 Task: Look for space in Kuala Lipis, Malaysia from 6th June, 2023 to 8th June, 2023 for 2 adults in price range Rs.7000 to Rs.12000. Place can be private room with 1  bedroom having 2 beds and 1 bathroom. Property type can be house, flat, guest house. Amenities needed are: wifi. Booking option can be shelf check-in. Required host language is English.
Action: Mouse moved to (447, 91)
Screenshot: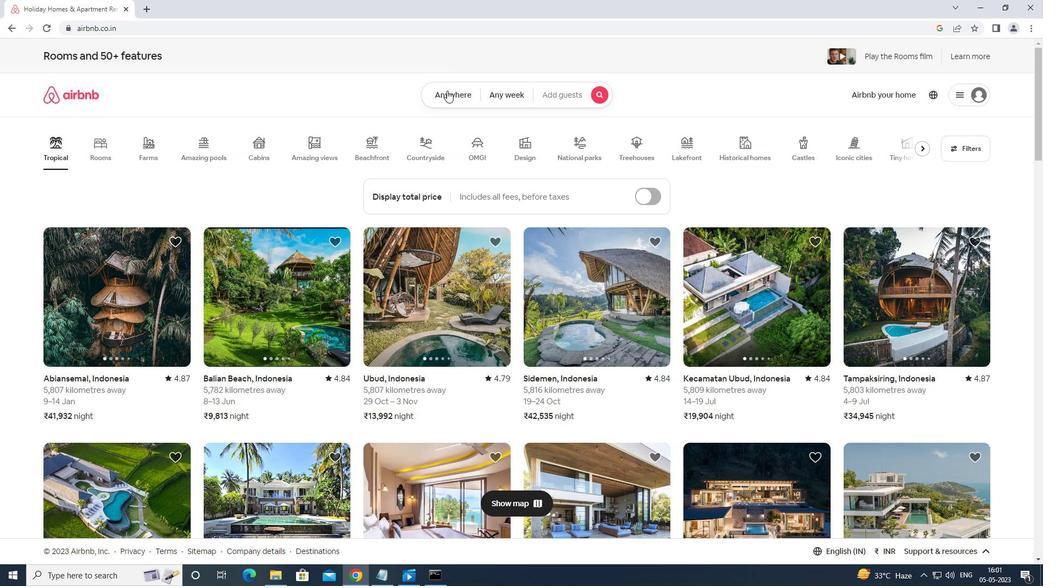 
Action: Mouse pressed left at (447, 91)
Screenshot: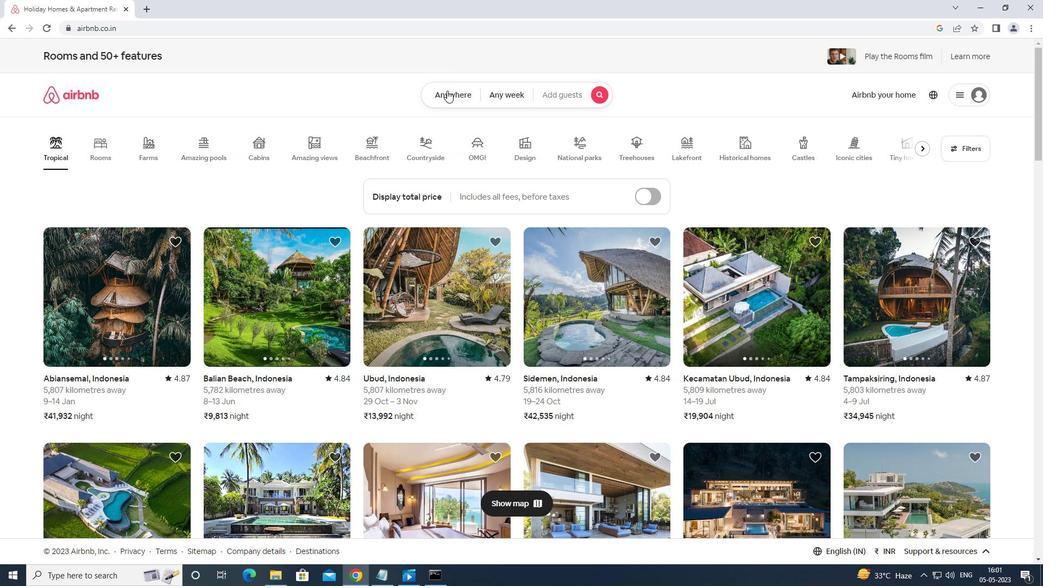 
Action: Mouse moved to (385, 126)
Screenshot: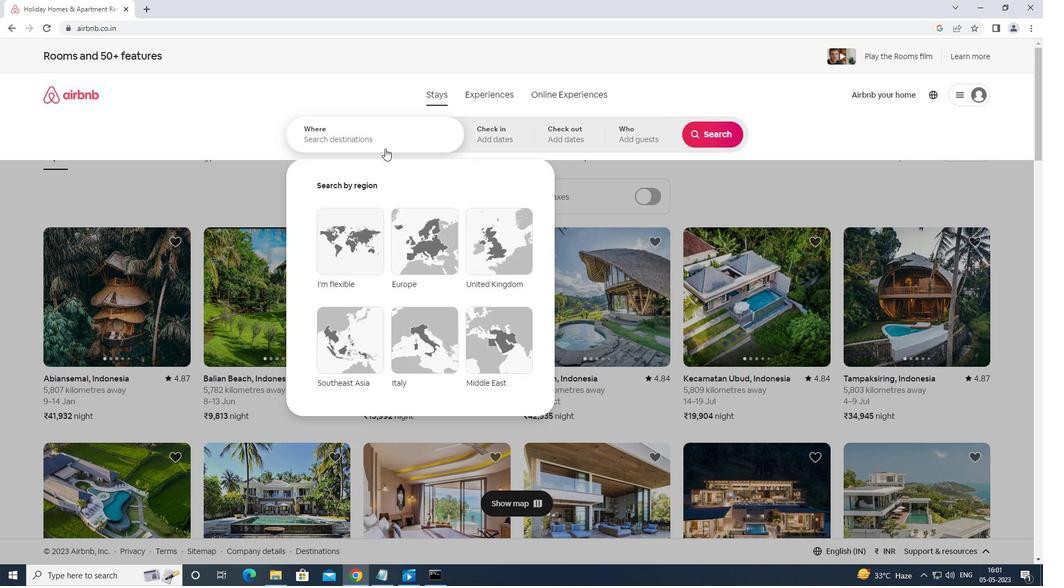 
Action: Mouse pressed left at (385, 126)
Screenshot: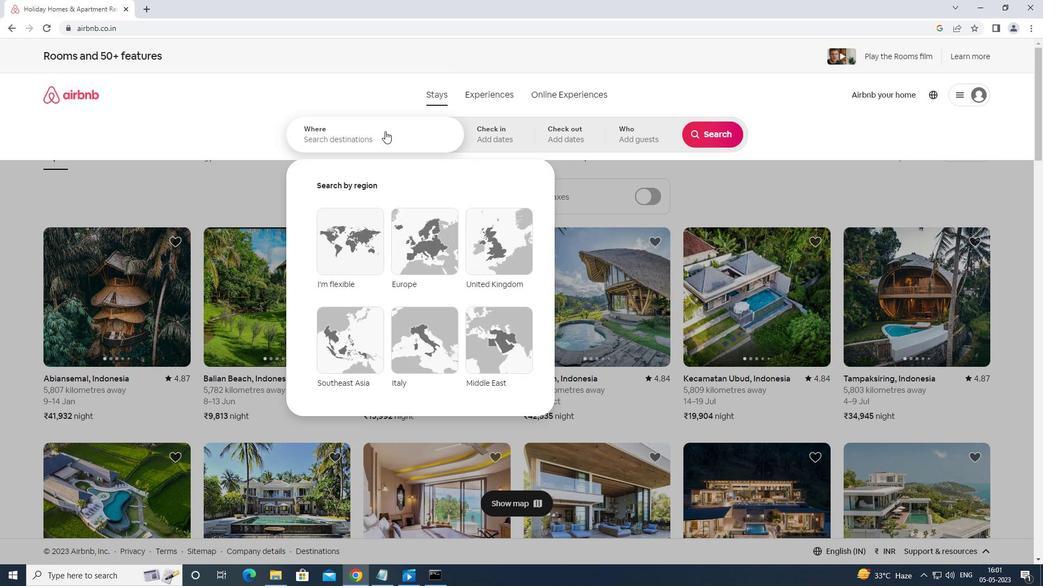 
Action: Mouse moved to (384, 127)
Screenshot: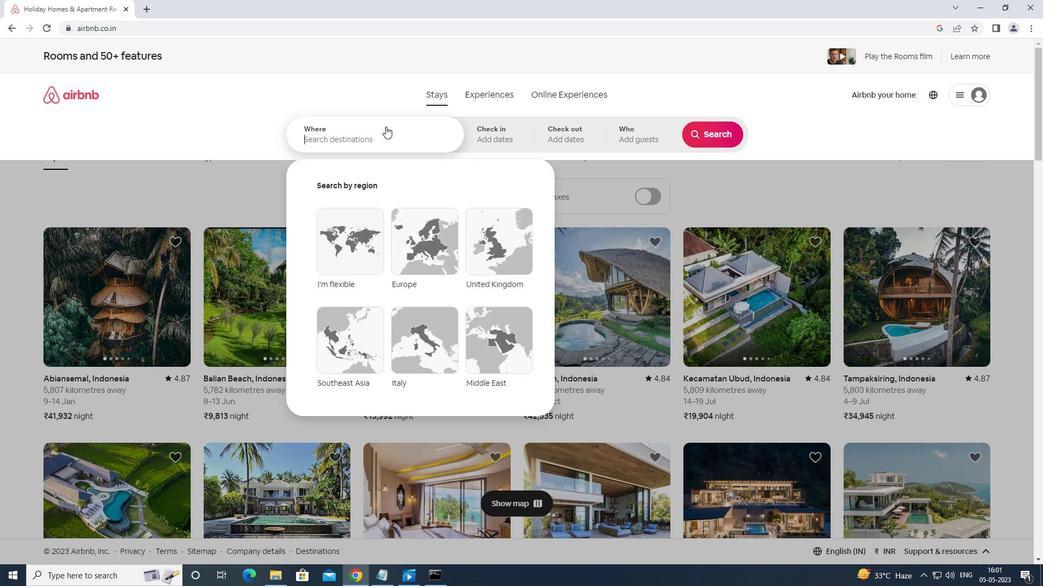 
Action: Key pressed <Key.shift>KUALA<Key.space>LIPIS<Key.space>MALAYSIA<Key.enter>
Screenshot: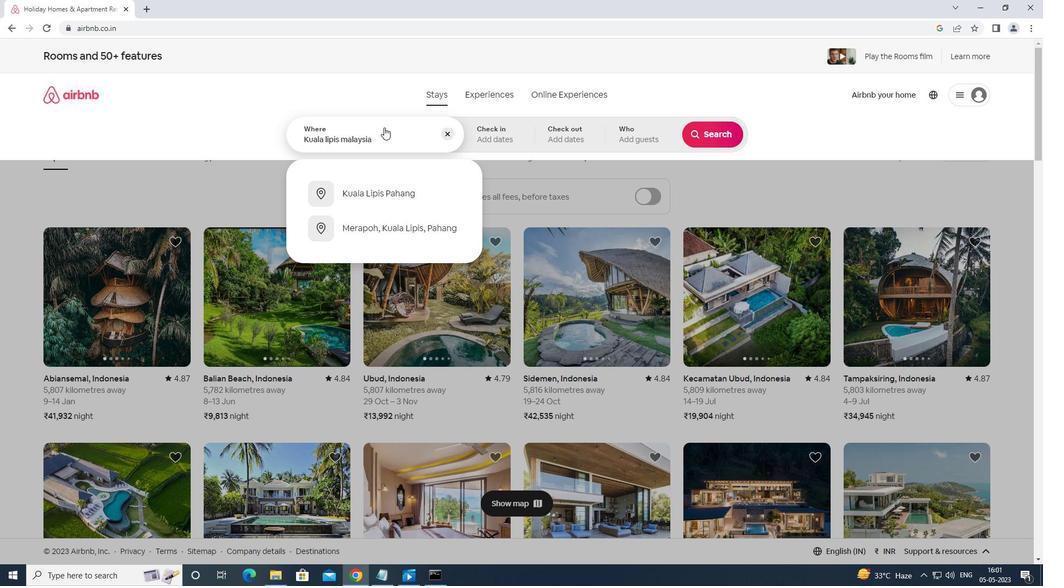 
Action: Mouse moved to (592, 293)
Screenshot: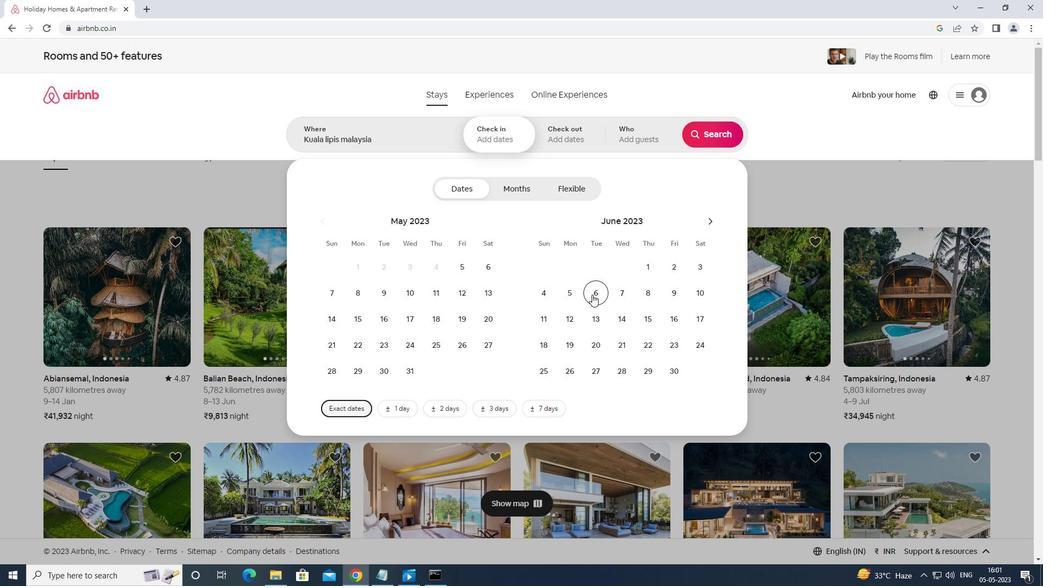 
Action: Mouse pressed left at (592, 293)
Screenshot: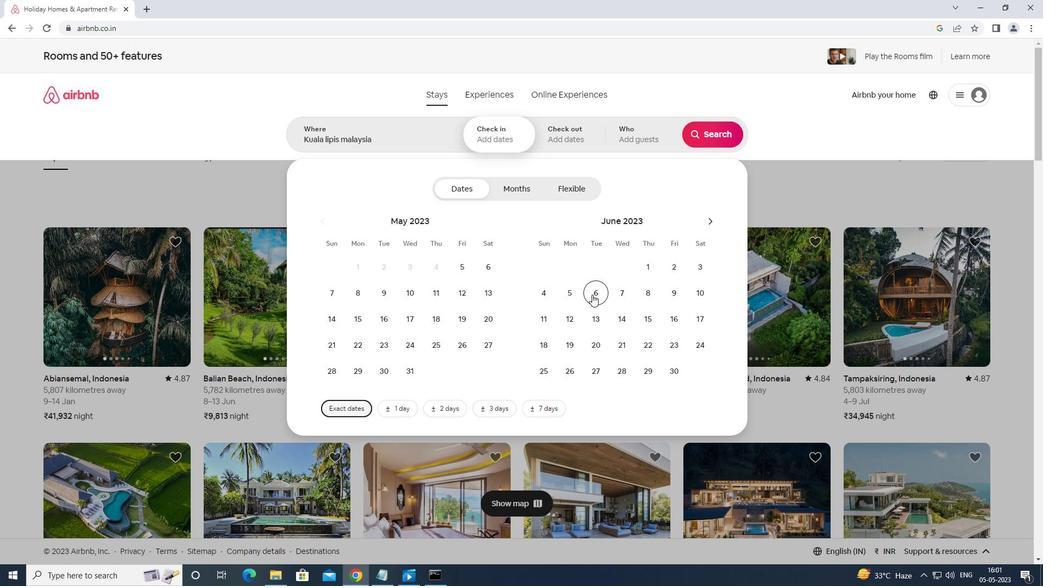 
Action: Mouse moved to (649, 290)
Screenshot: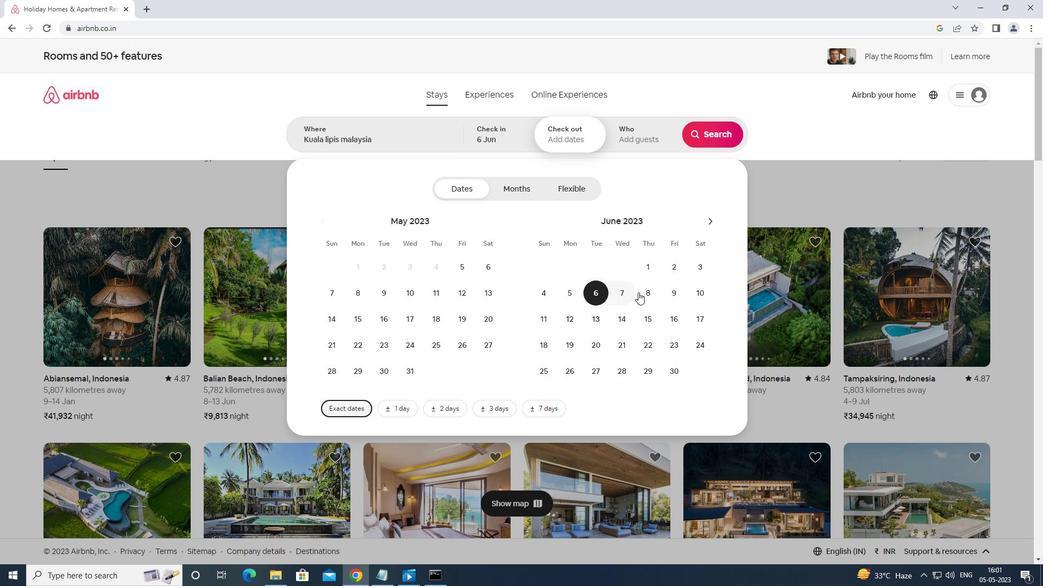 
Action: Mouse pressed left at (649, 290)
Screenshot: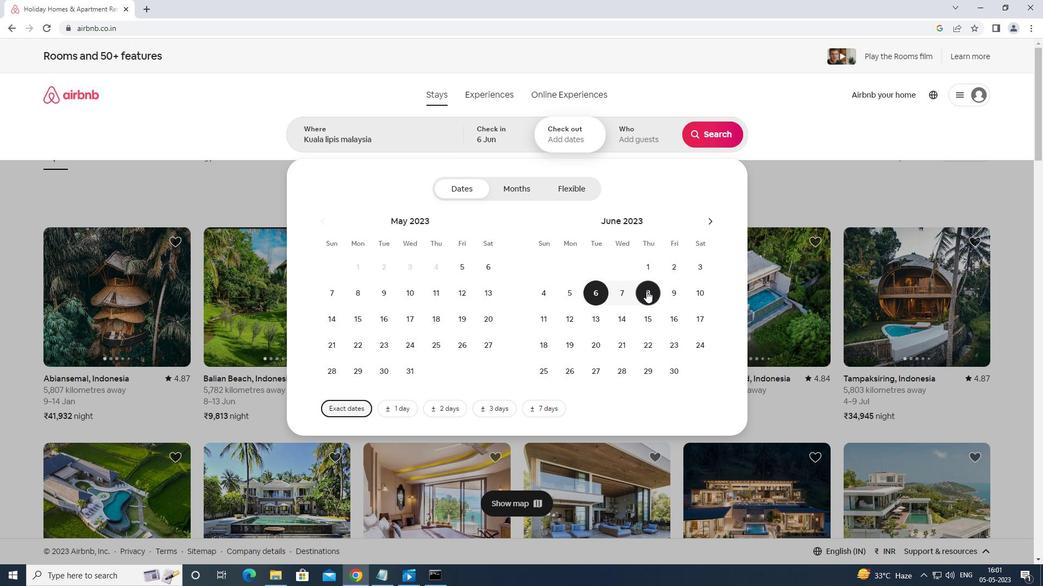 
Action: Mouse moved to (657, 133)
Screenshot: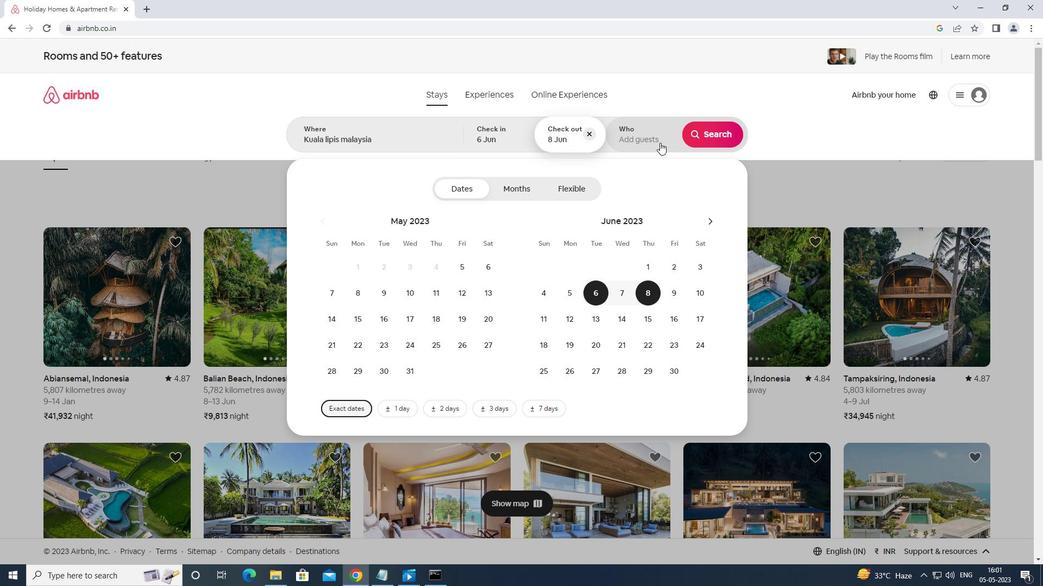 
Action: Mouse pressed left at (657, 133)
Screenshot: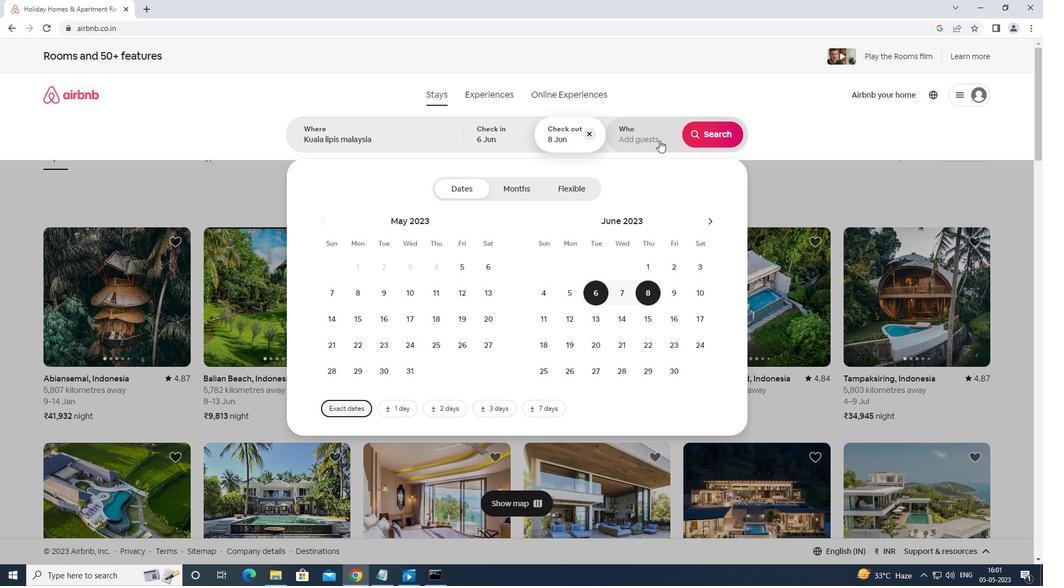 
Action: Mouse moved to (716, 188)
Screenshot: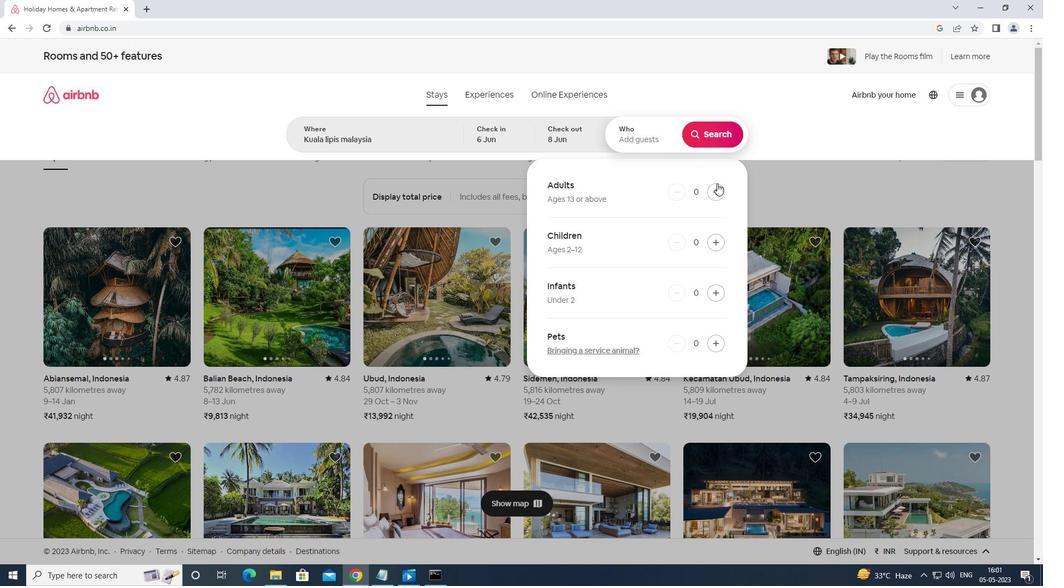 
Action: Mouse pressed left at (716, 188)
Screenshot: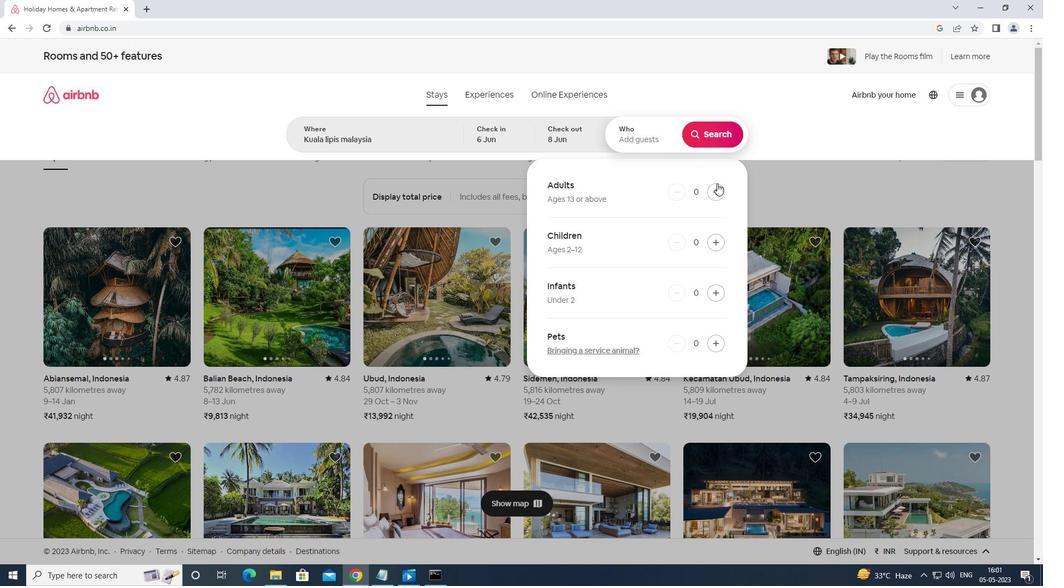 
Action: Mouse moved to (716, 190)
Screenshot: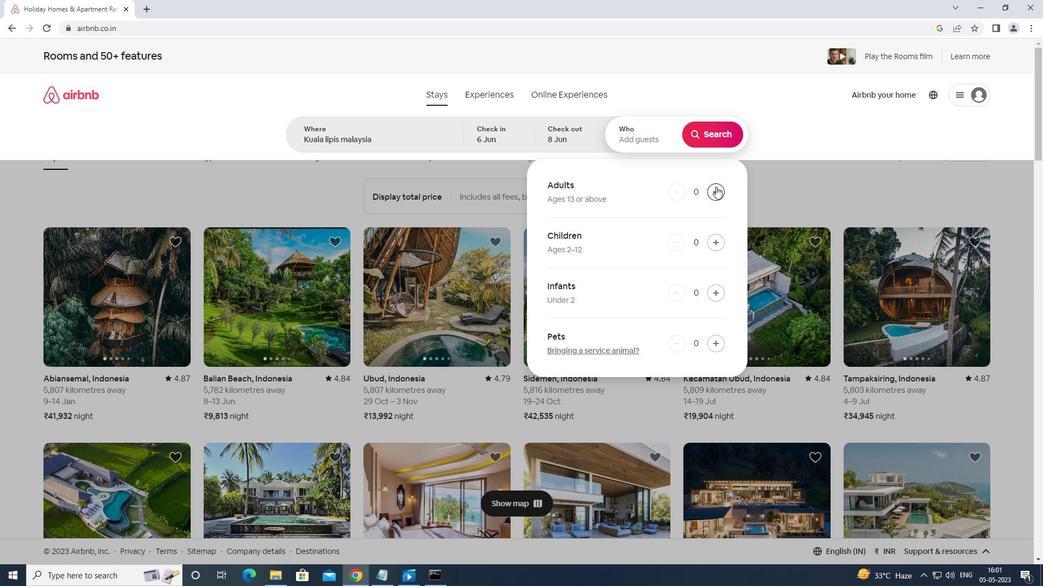 
Action: Mouse pressed left at (716, 190)
Screenshot: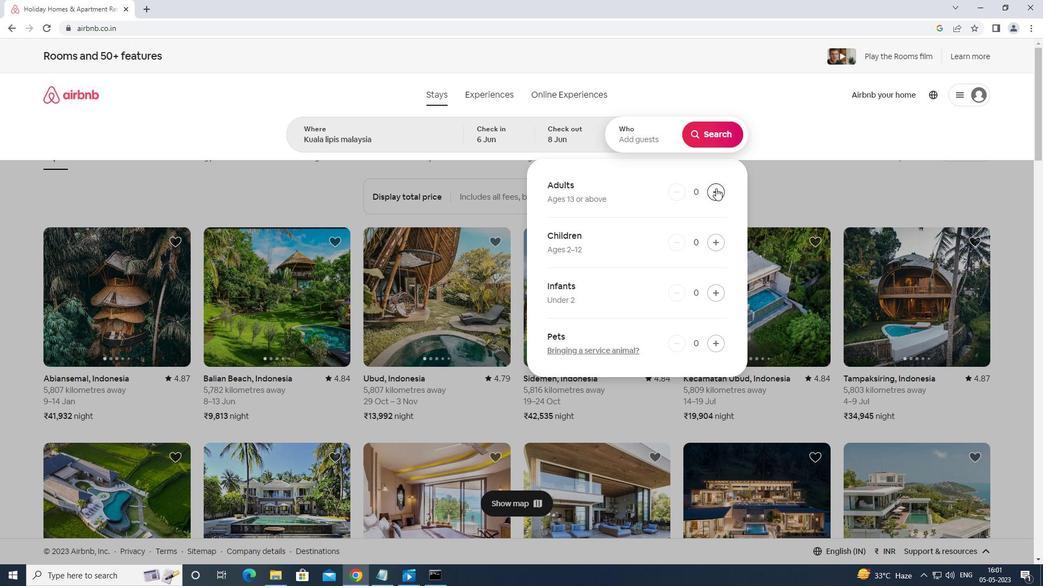 
Action: Mouse moved to (710, 129)
Screenshot: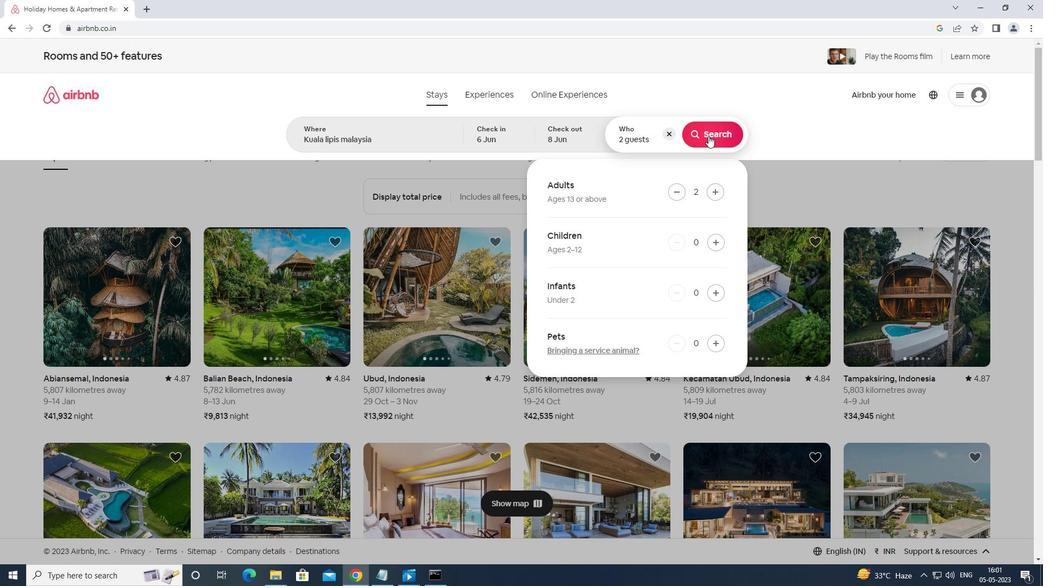 
Action: Mouse pressed left at (710, 129)
Screenshot: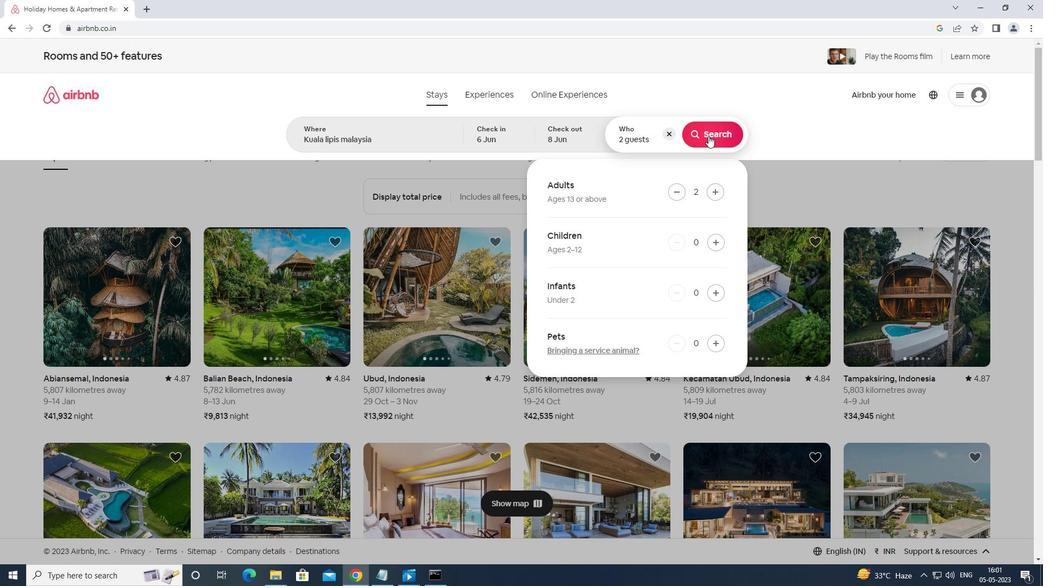 
Action: Mouse moved to (994, 99)
Screenshot: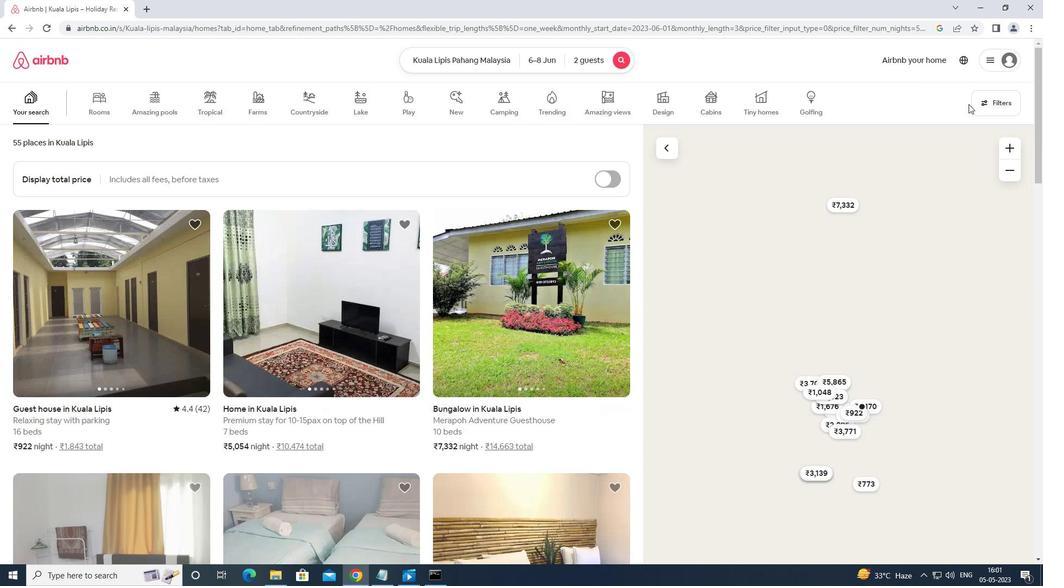 
Action: Mouse pressed left at (994, 99)
Screenshot: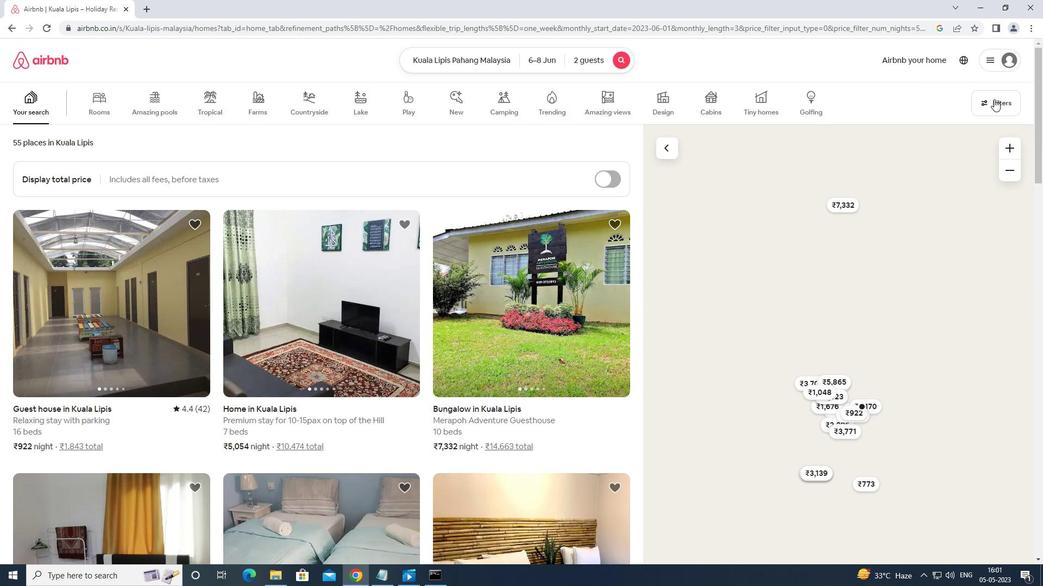 
Action: Mouse moved to (398, 370)
Screenshot: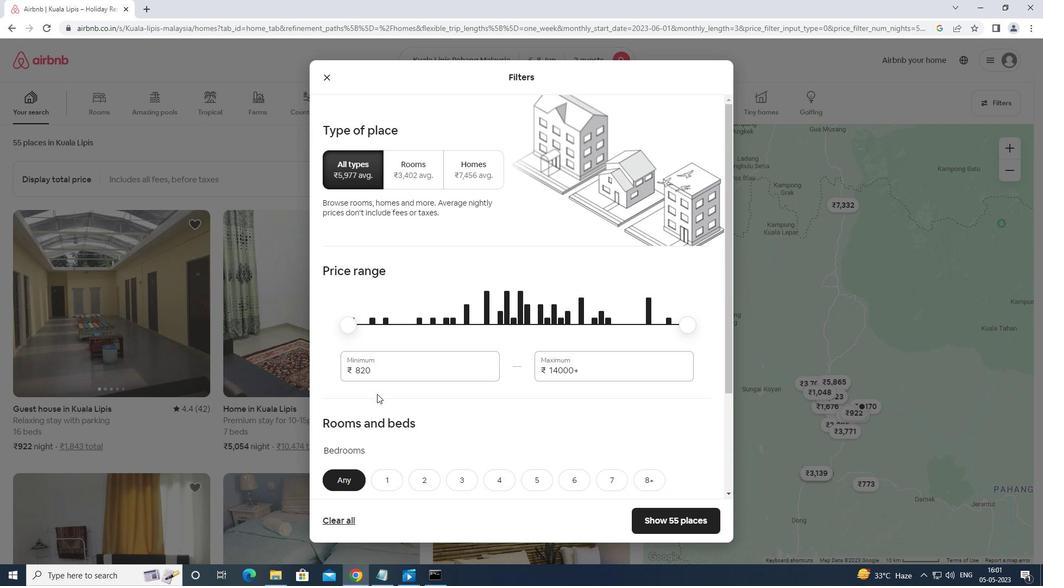 
Action: Mouse pressed left at (398, 370)
Screenshot: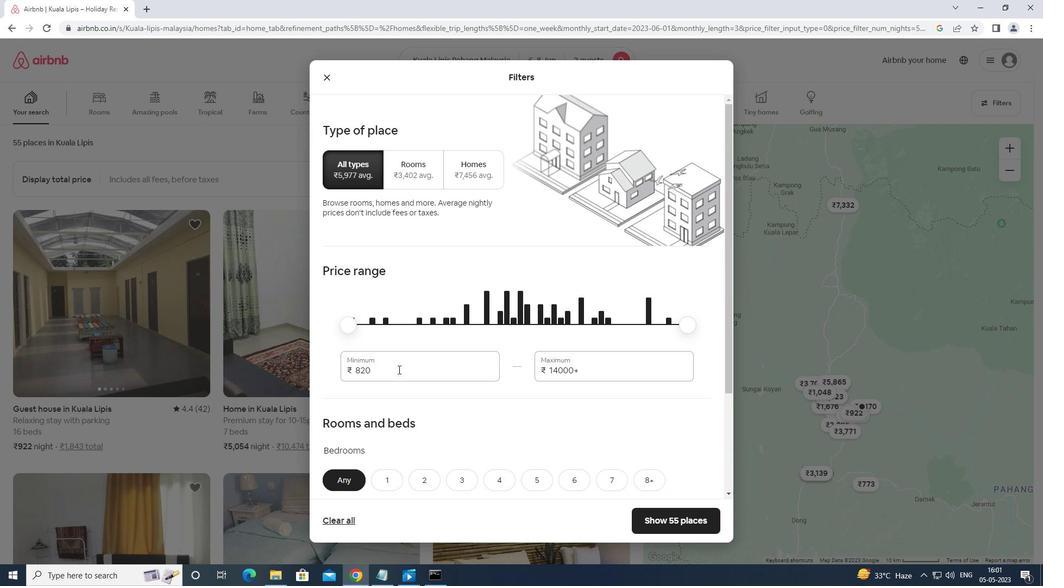 
Action: Mouse moved to (42, 486)
Screenshot: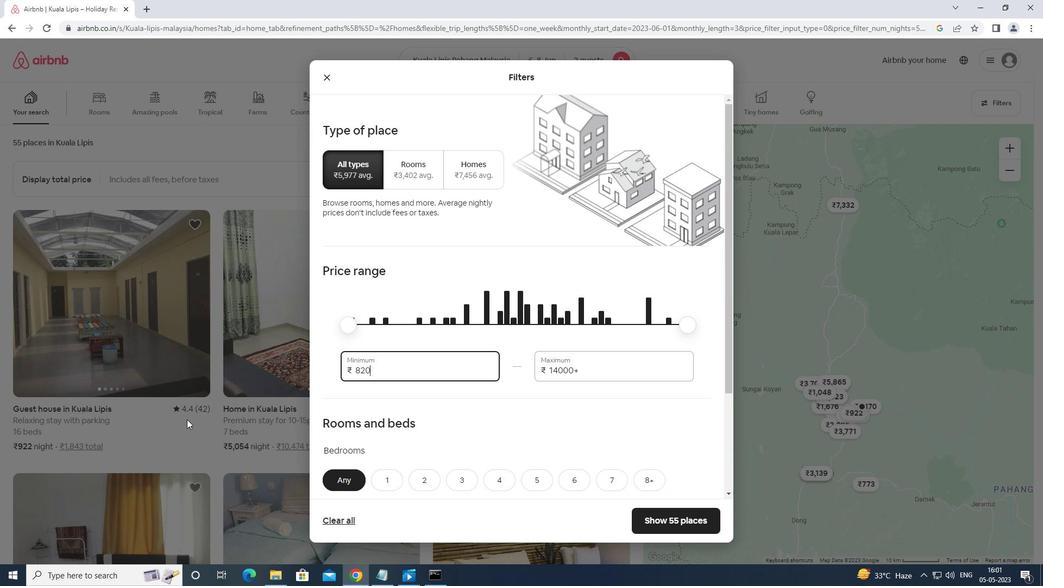 
Action: Key pressed <Key.backspace><Key.backspace><Key.backspace><Key.backspace><Key.backspace><Key.backspace><Key.backspace><Key.backspace><Key.backspace>7000
Screenshot: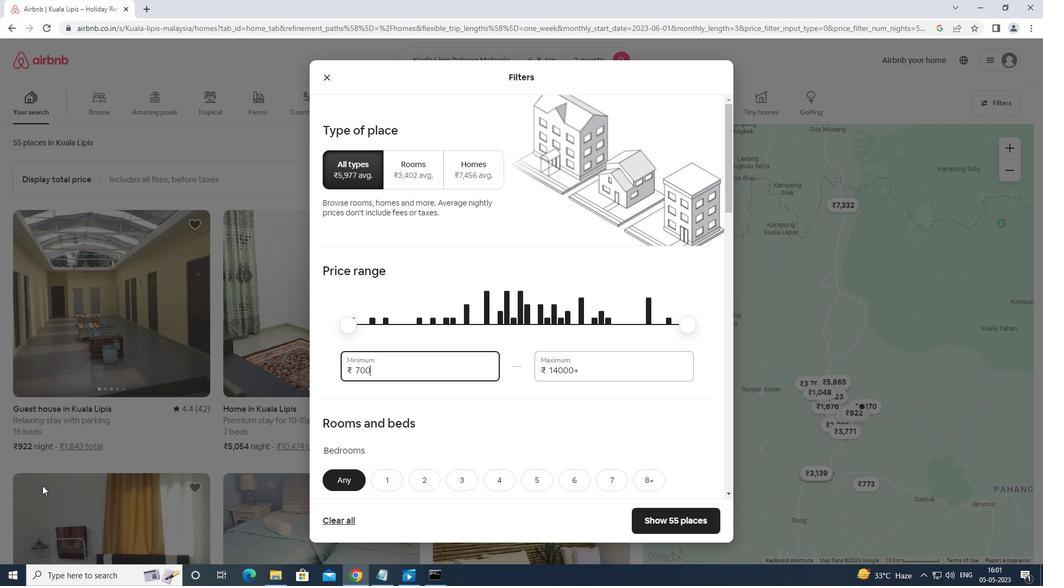 
Action: Mouse moved to (591, 365)
Screenshot: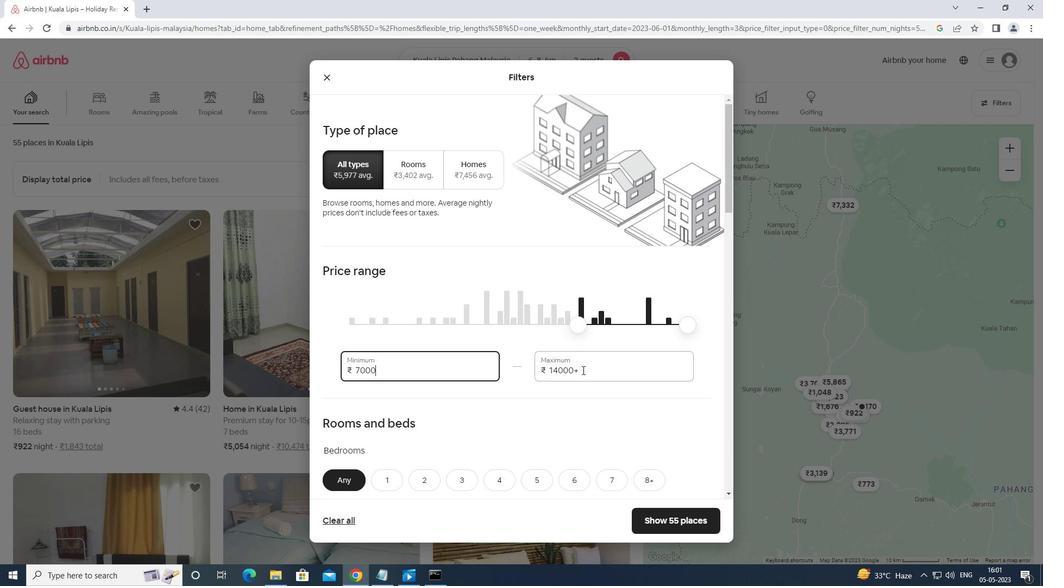 
Action: Mouse pressed left at (591, 365)
Screenshot: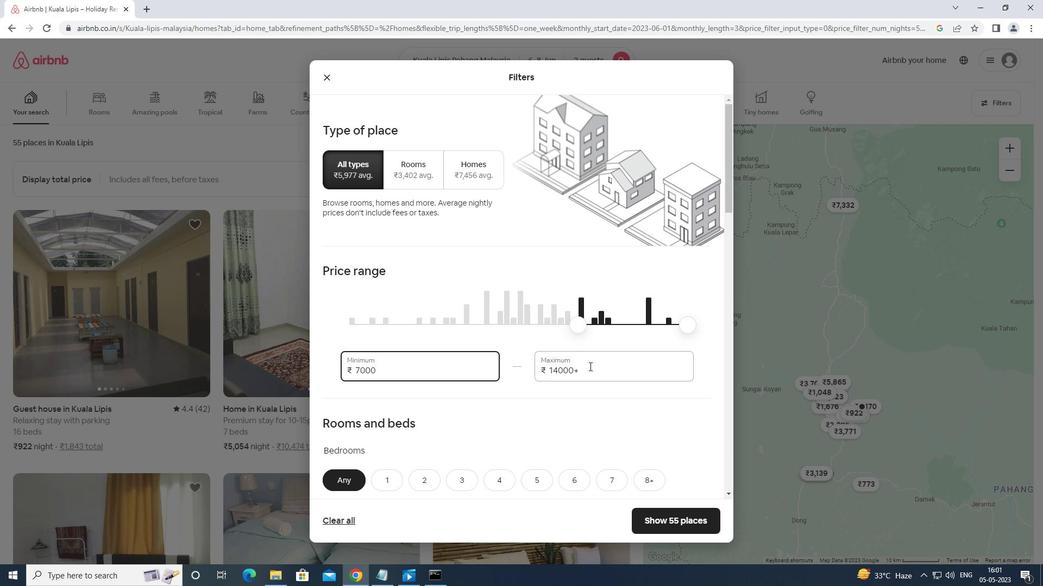 
Action: Mouse moved to (252, 384)
Screenshot: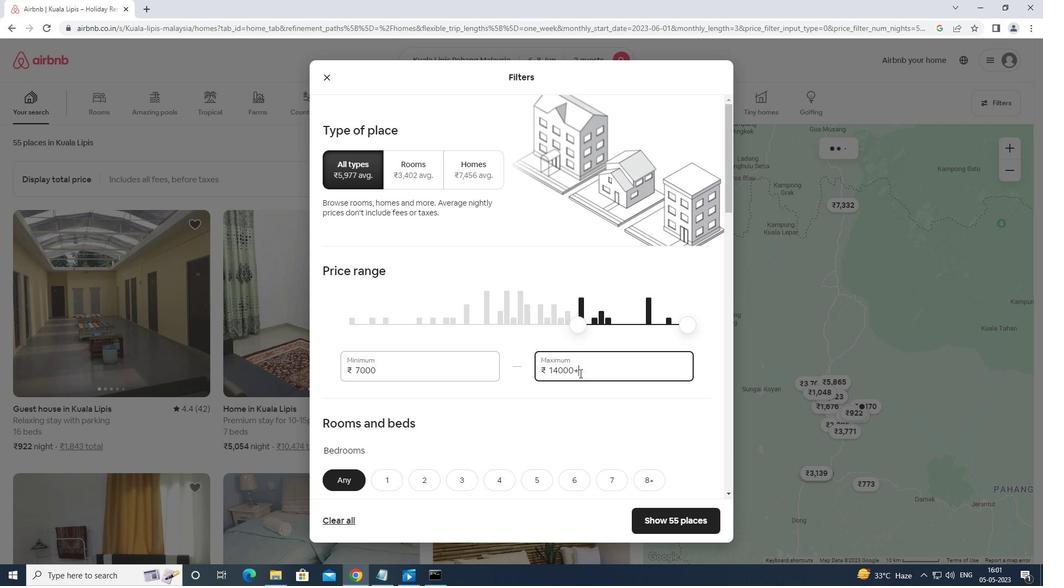 
Action: Key pressed <Key.backspace><Key.backspace><Key.backspace><Key.backspace><Key.backspace><Key.backspace><Key.backspace><Key.backspace><Key.backspace><Key.backspace><Key.backspace><Key.backspace>12000
Screenshot: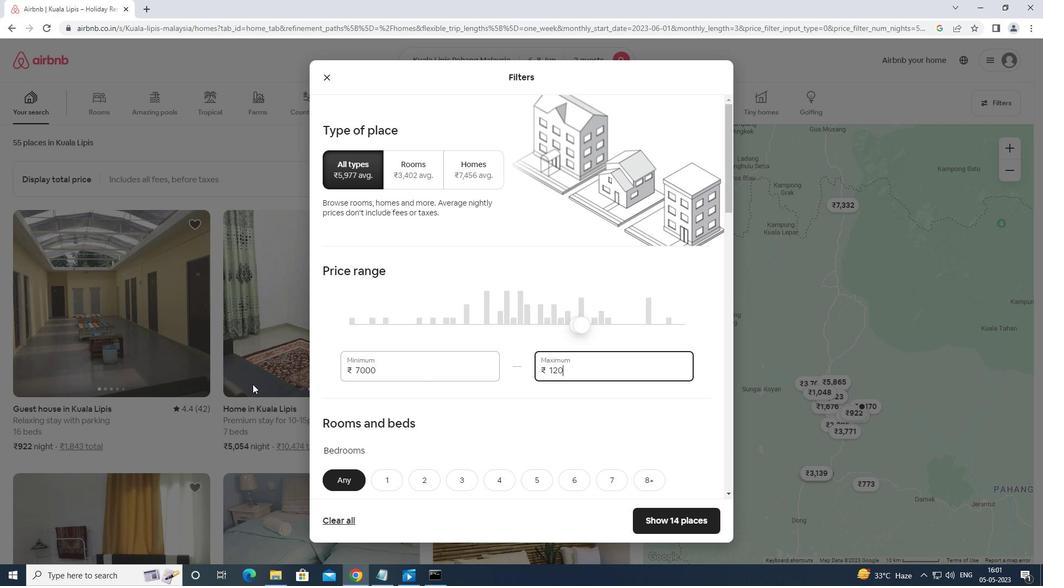 
Action: Mouse moved to (253, 380)
Screenshot: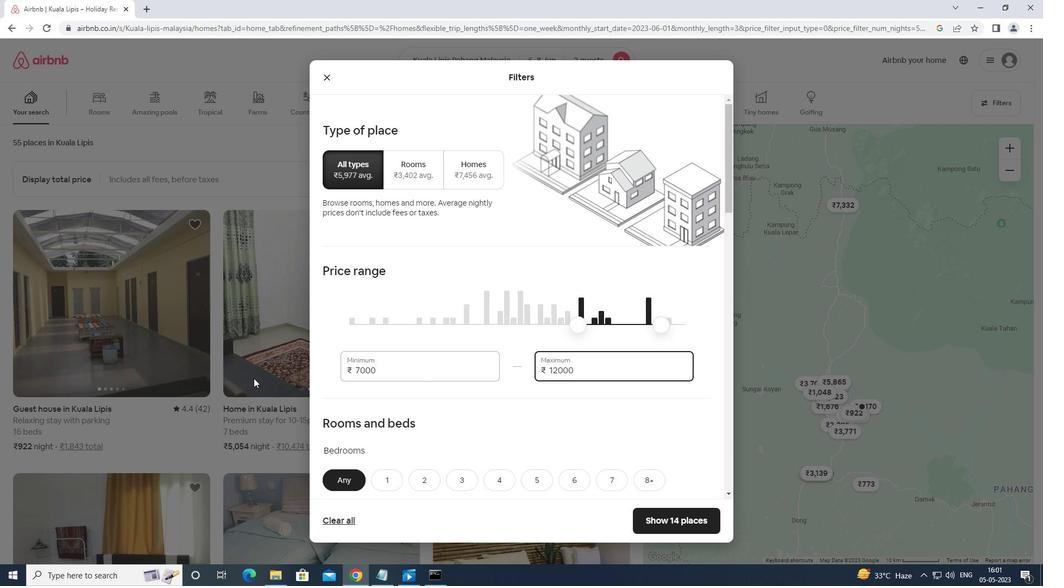 
Action: Mouse scrolled (253, 379) with delta (0, 0)
Screenshot: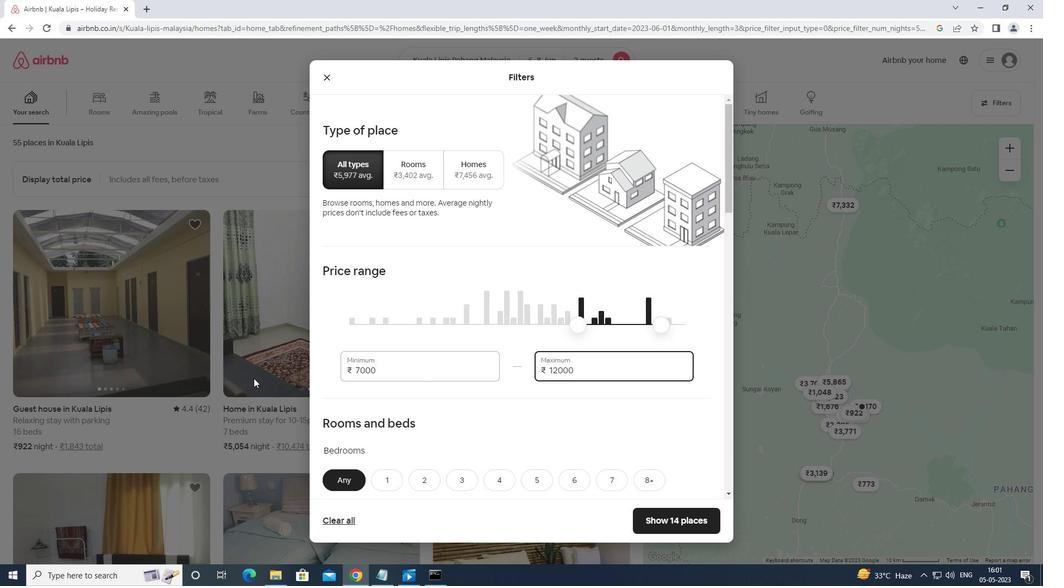 
Action: Mouse moved to (253, 384)
Screenshot: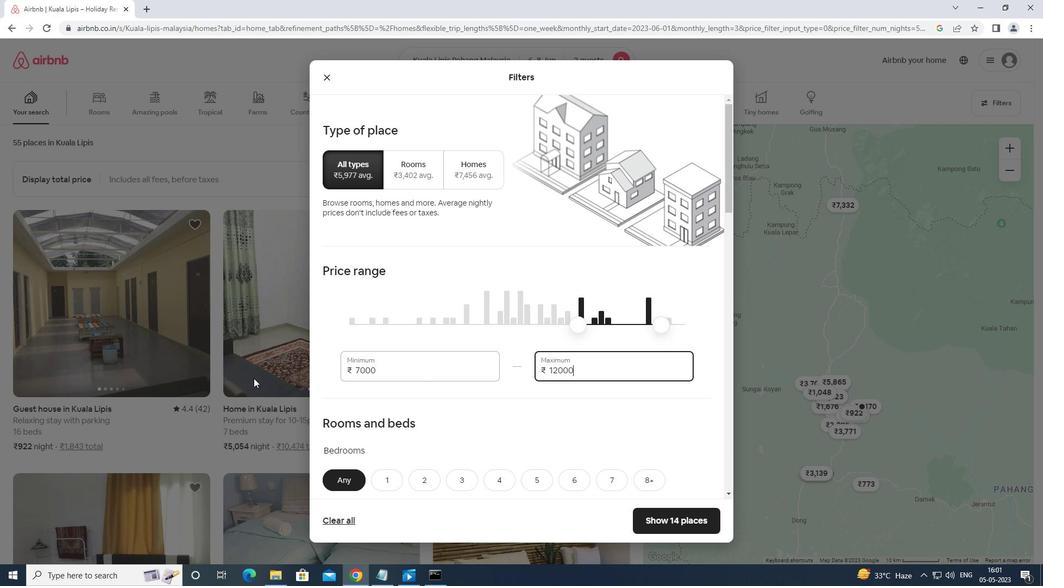 
Action: Mouse scrolled (253, 383) with delta (0, 0)
Screenshot: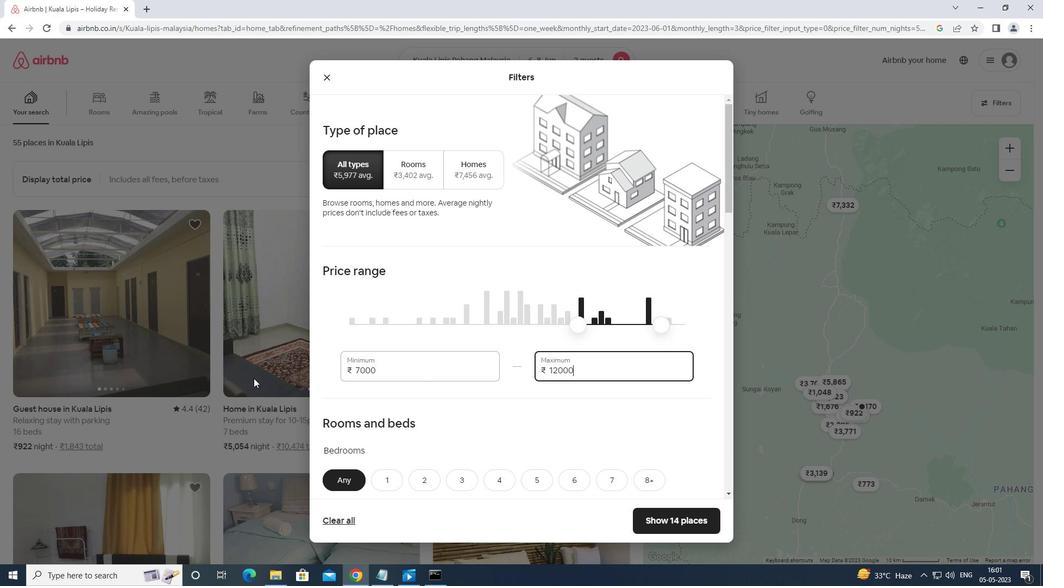 
Action: Mouse moved to (253, 385)
Screenshot: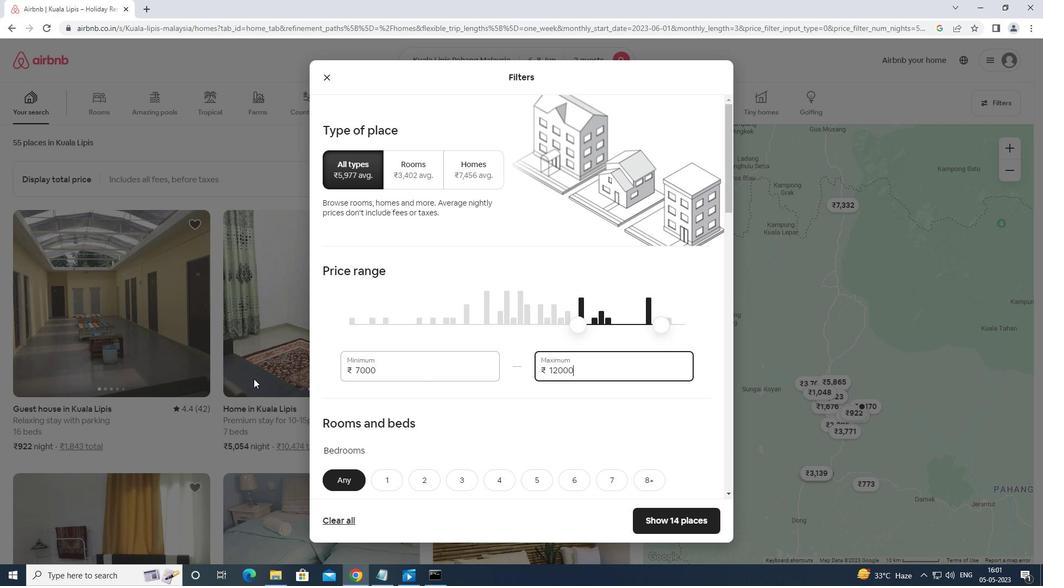 
Action: Mouse scrolled (253, 385) with delta (0, 0)
Screenshot: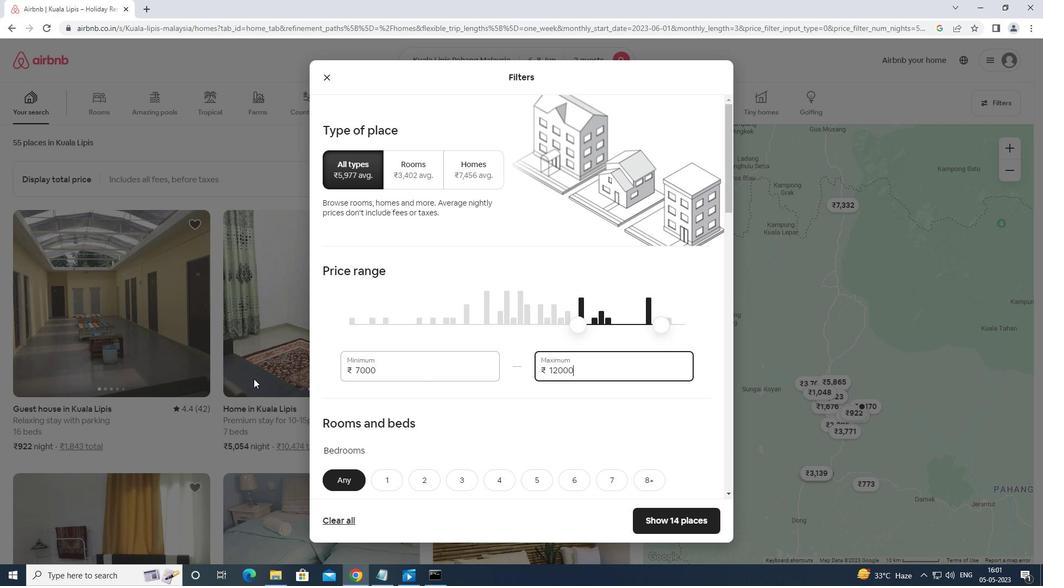 
Action: Mouse moved to (326, 407)
Screenshot: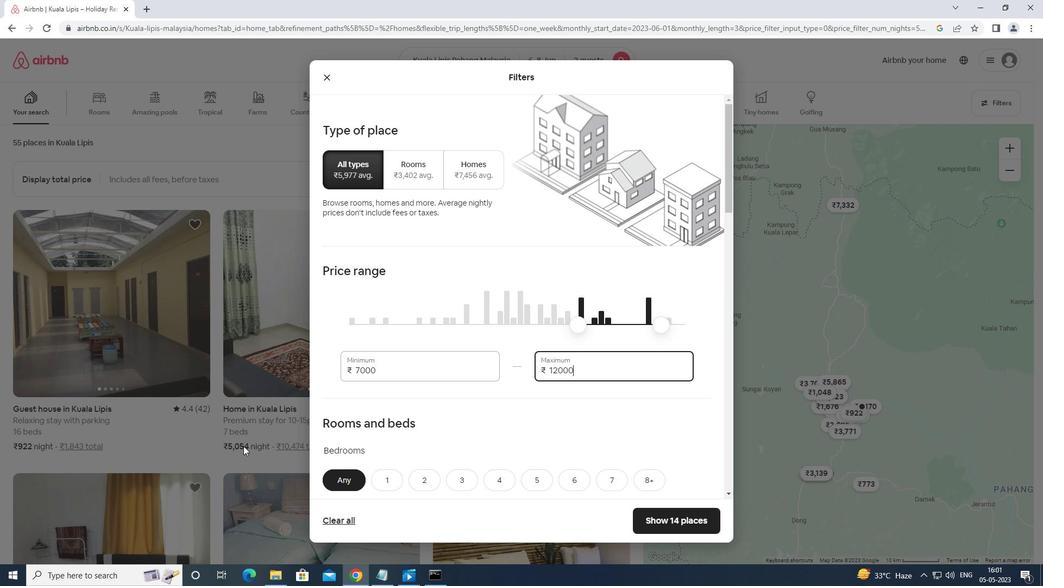 
Action: Mouse scrolled (326, 407) with delta (0, 0)
Screenshot: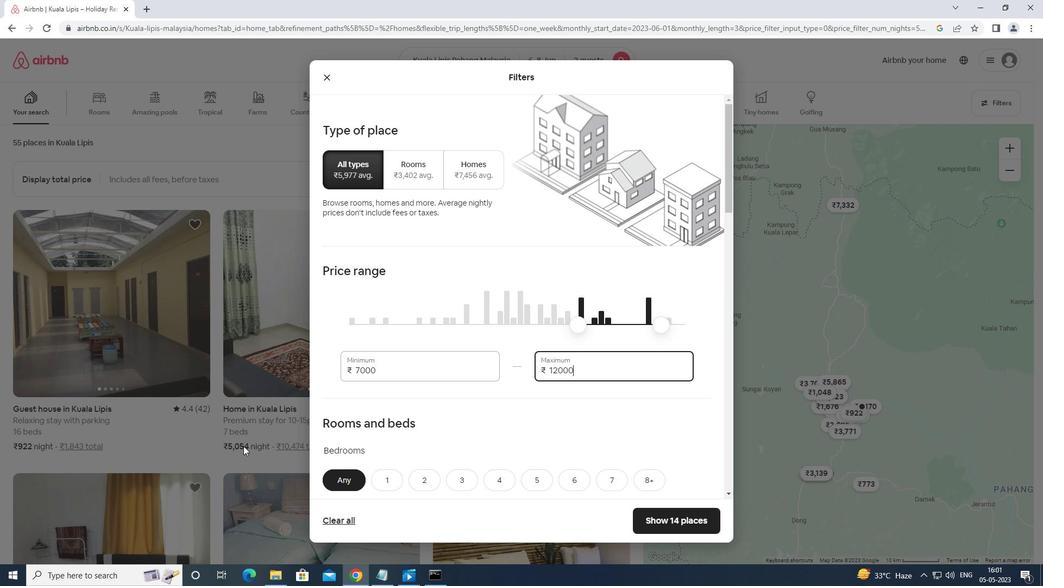 
Action: Mouse moved to (361, 407)
Screenshot: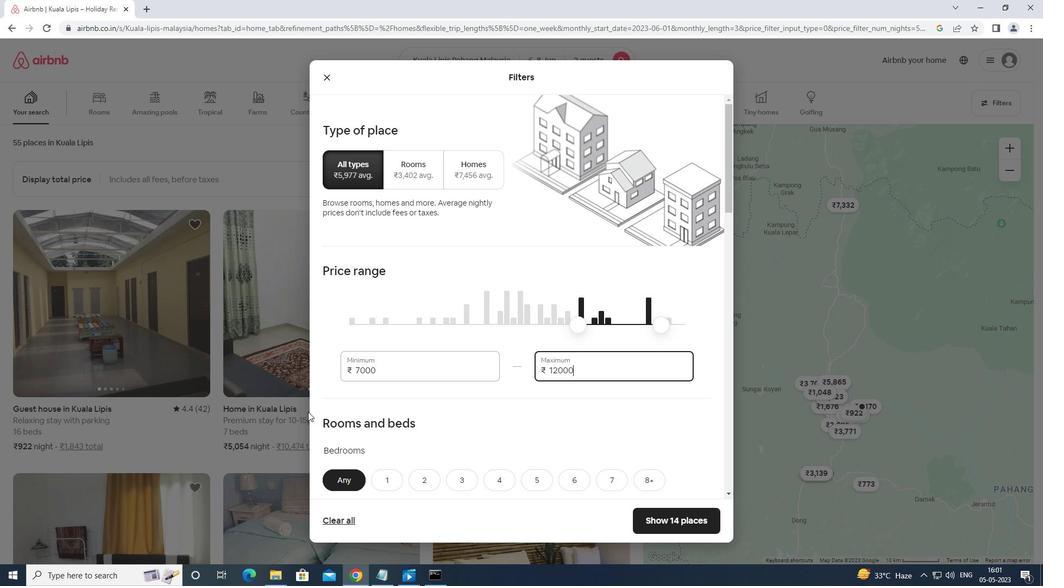 
Action: Mouse scrolled (361, 406) with delta (0, 0)
Screenshot: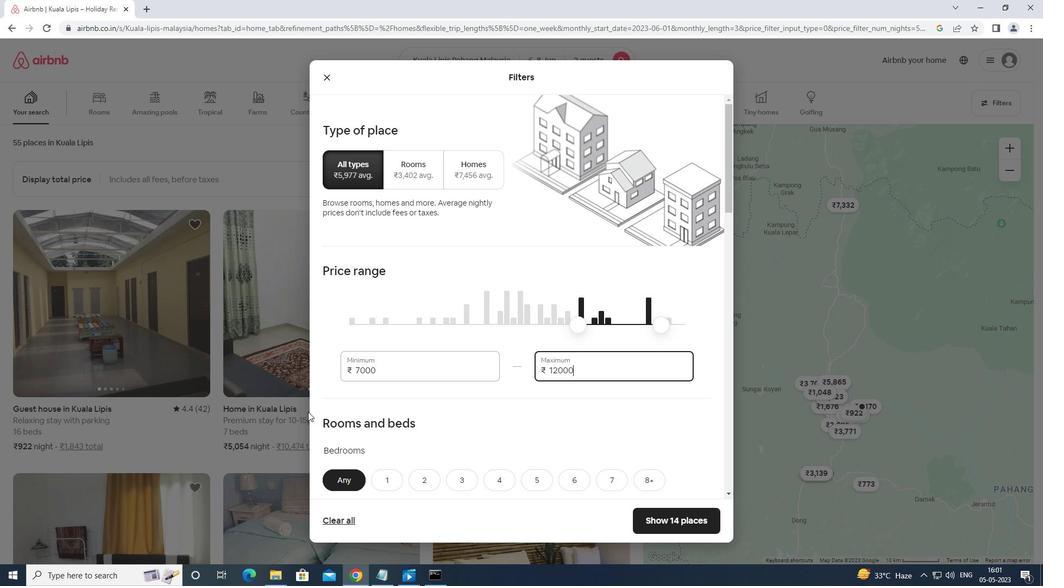 
Action: Mouse moved to (370, 407)
Screenshot: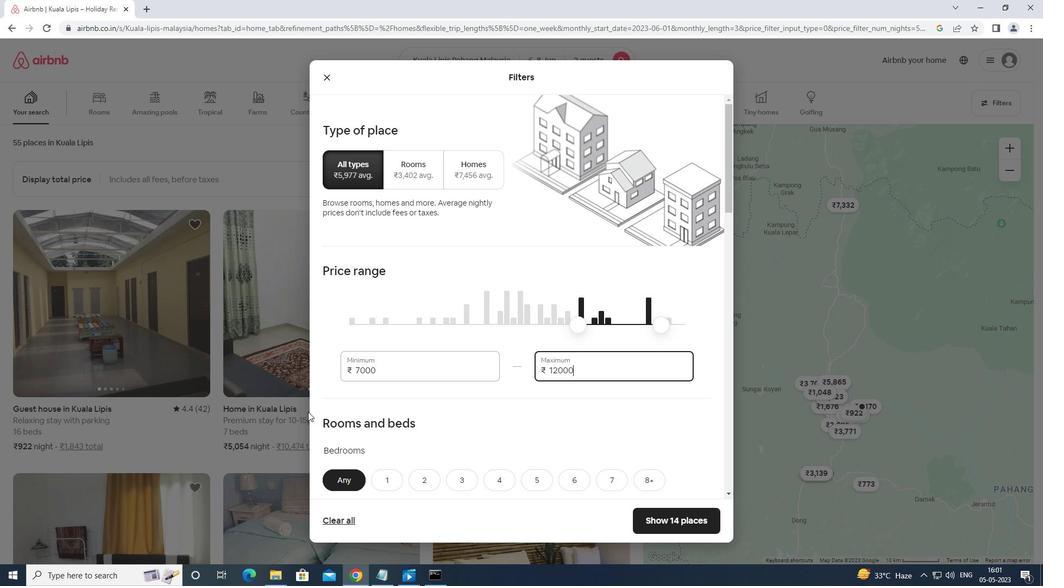 
Action: Mouse scrolled (370, 406) with delta (0, 0)
Screenshot: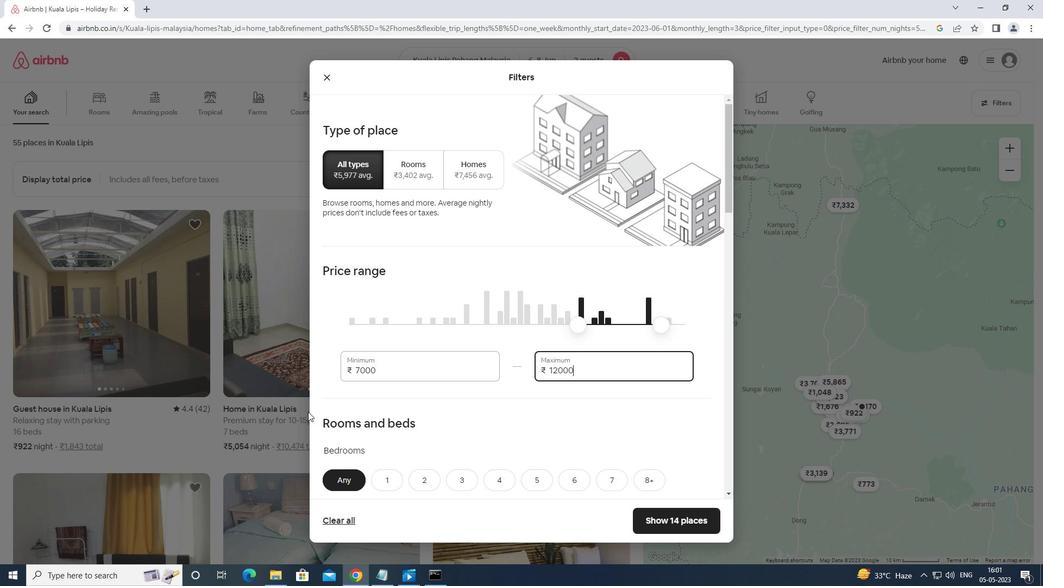 
Action: Mouse moved to (371, 407)
Screenshot: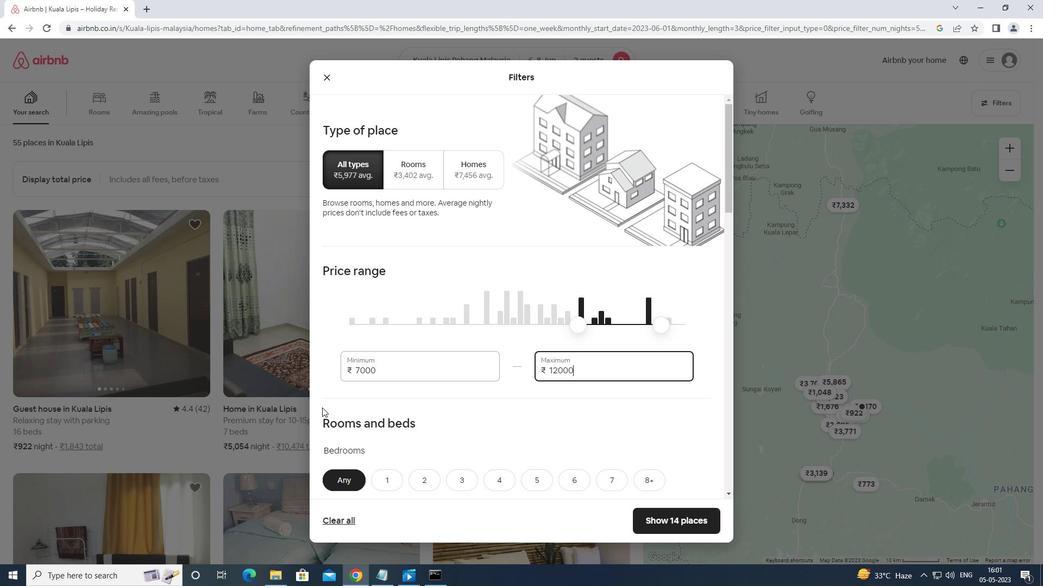 
Action: Mouse scrolled (371, 406) with delta (0, 0)
Screenshot: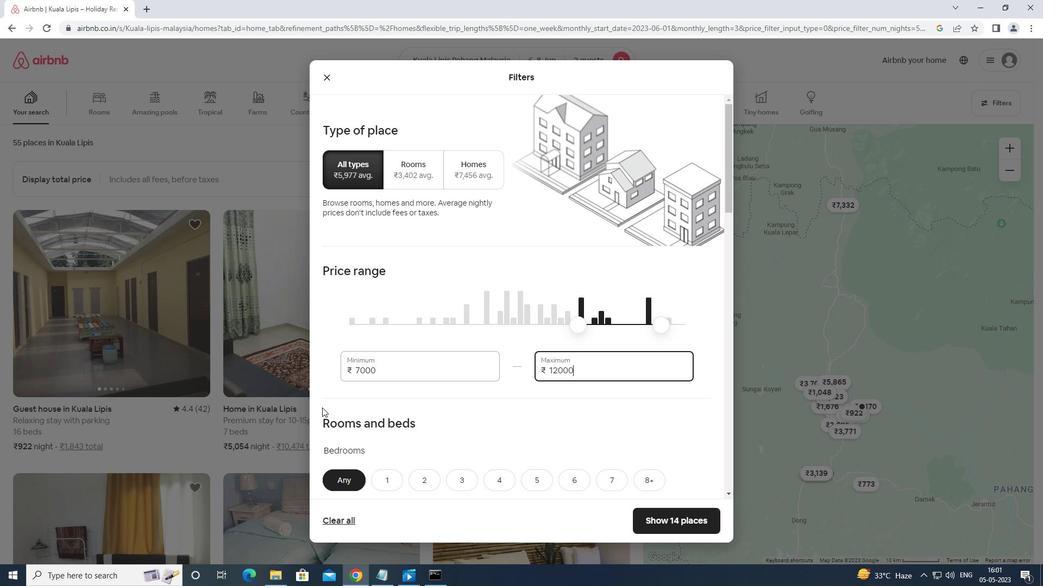 
Action: Mouse moved to (382, 261)
Screenshot: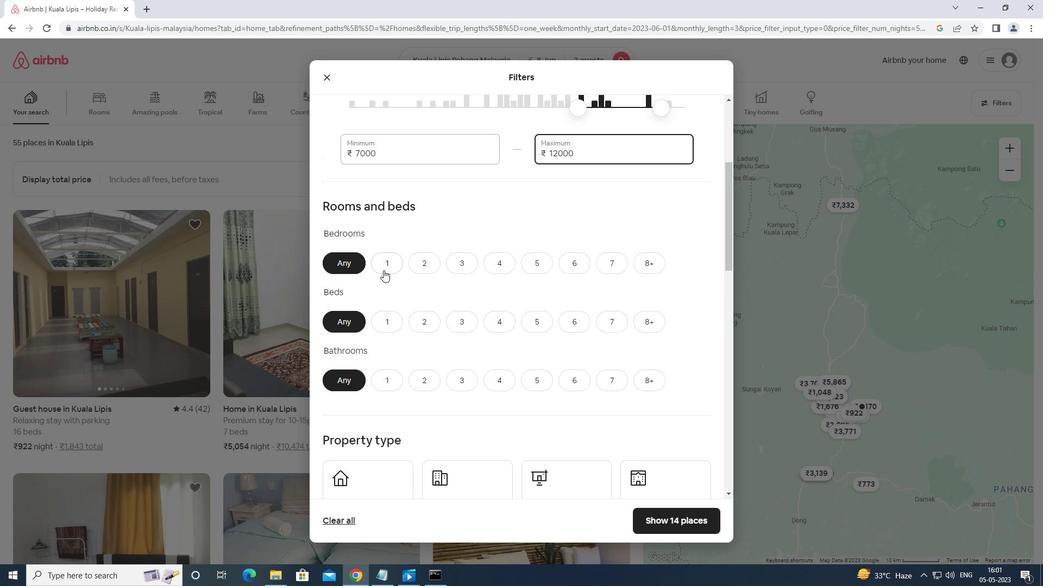 
Action: Mouse pressed left at (382, 261)
Screenshot: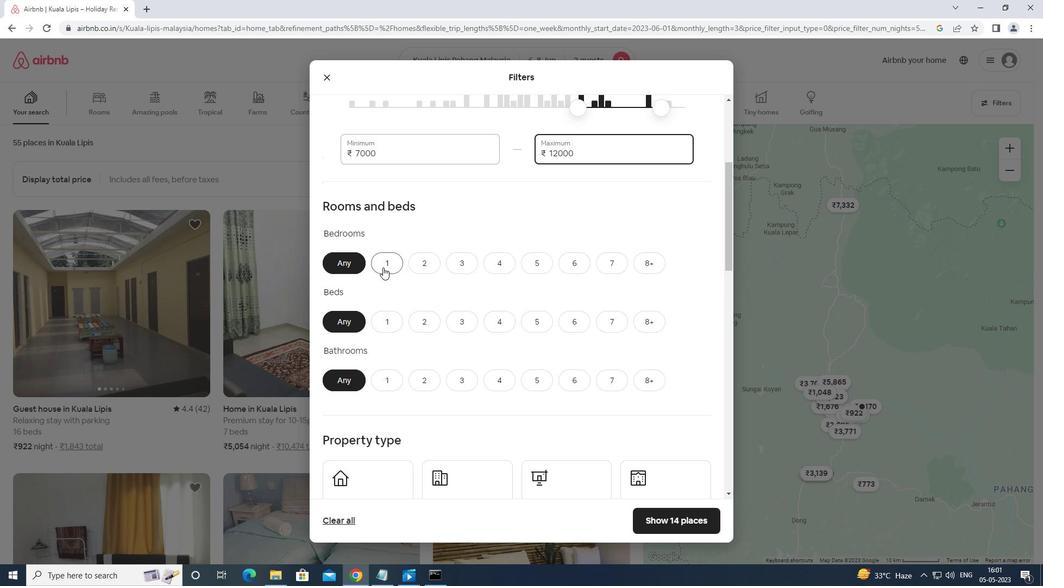 
Action: Mouse moved to (432, 322)
Screenshot: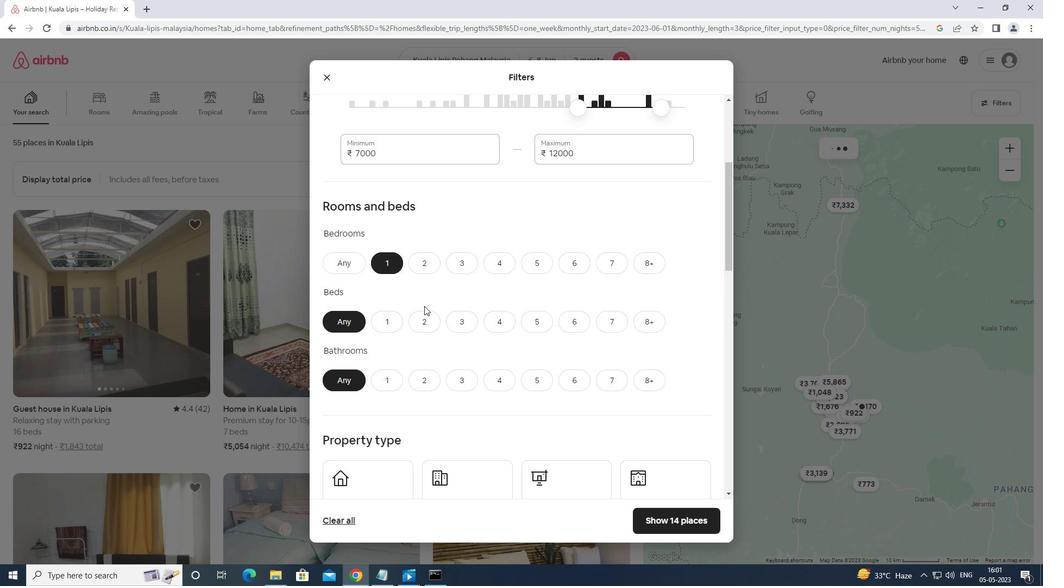 
Action: Mouse pressed left at (432, 322)
Screenshot: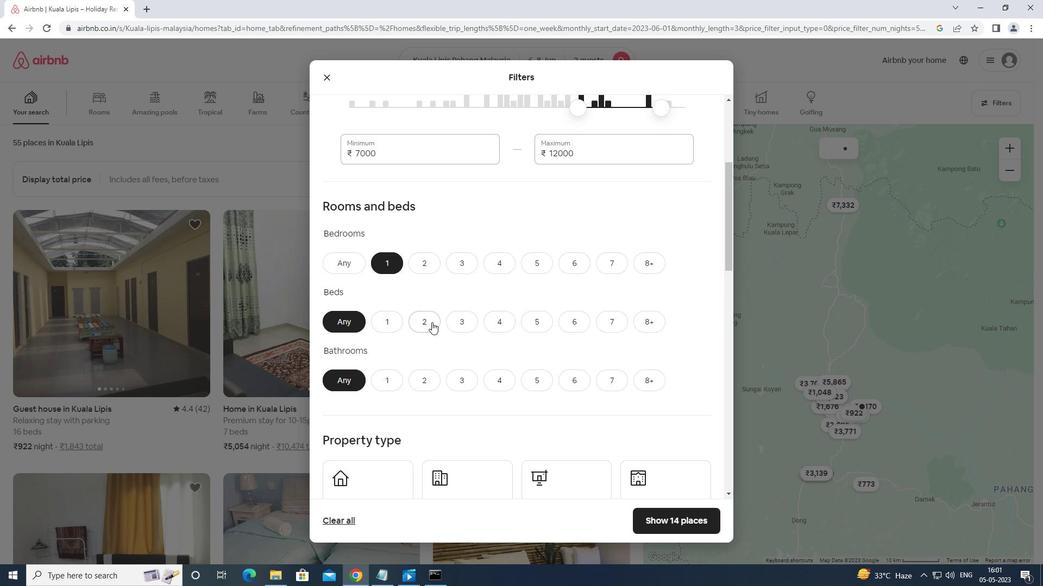 
Action: Mouse moved to (386, 377)
Screenshot: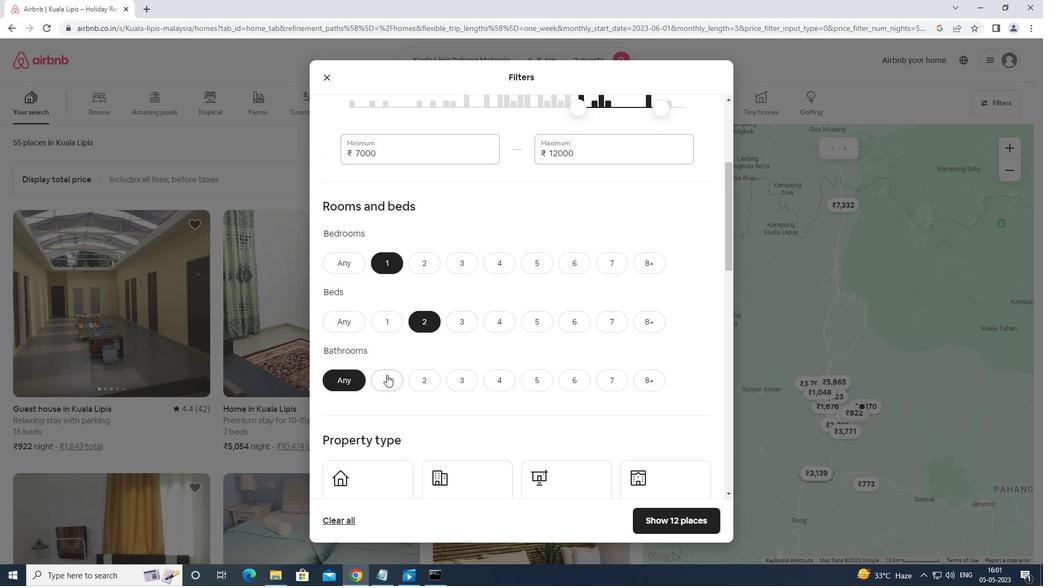 
Action: Mouse pressed left at (386, 377)
Screenshot: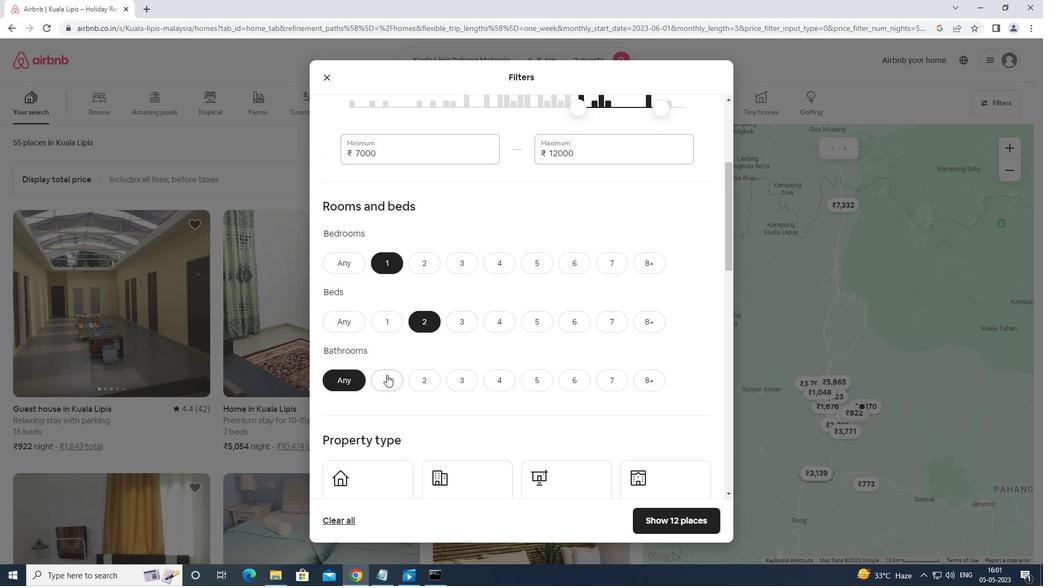 
Action: Mouse moved to (385, 378)
Screenshot: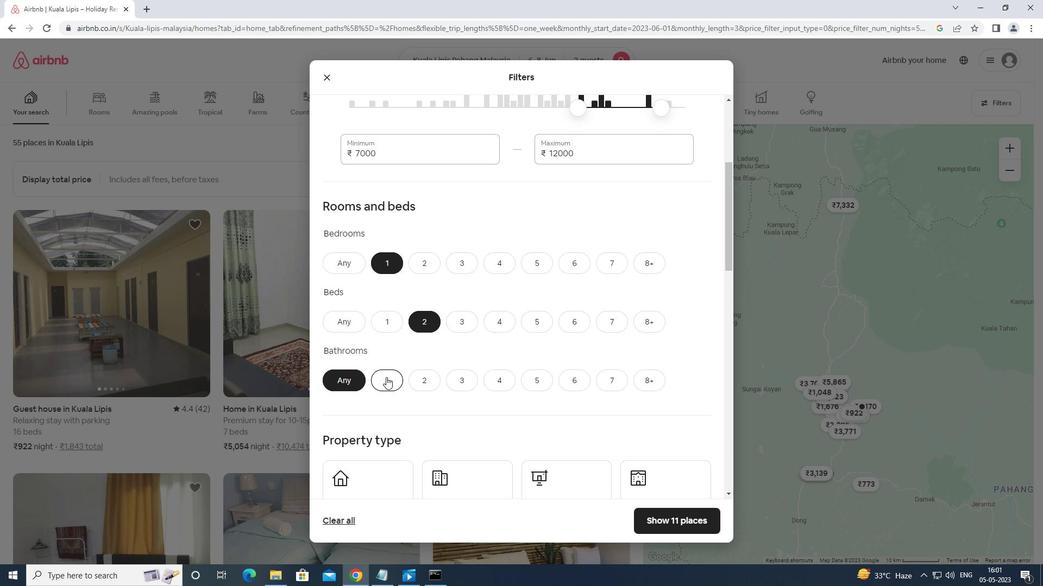 
Action: Mouse scrolled (385, 377) with delta (0, 0)
Screenshot: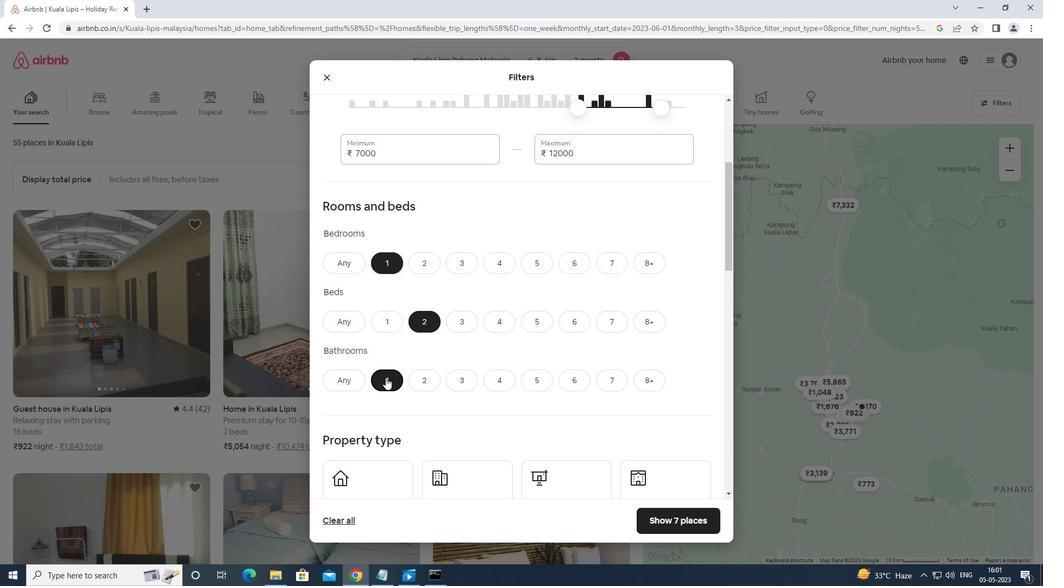 
Action: Mouse moved to (374, 423)
Screenshot: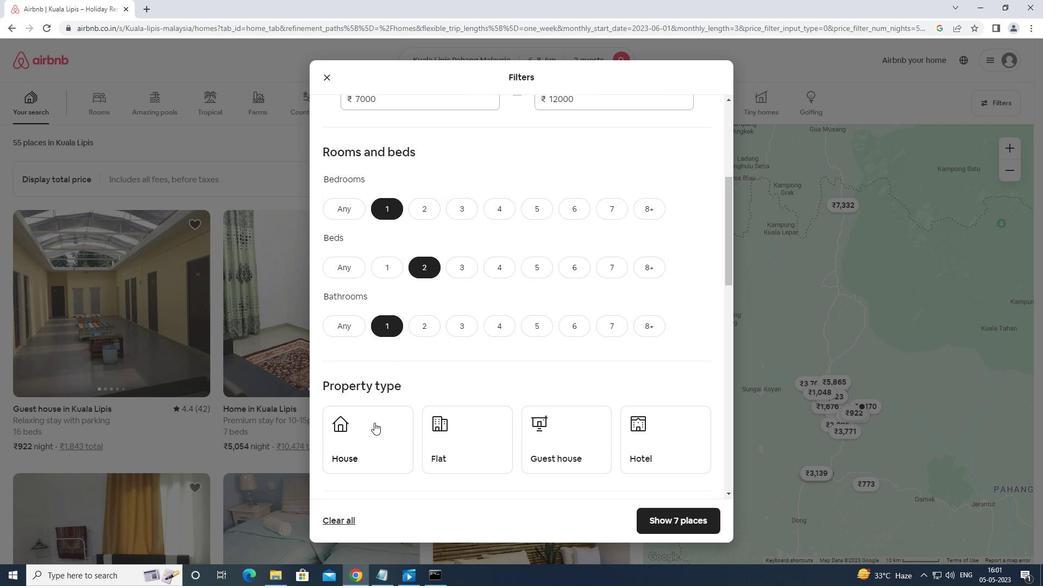 
Action: Mouse pressed left at (374, 423)
Screenshot: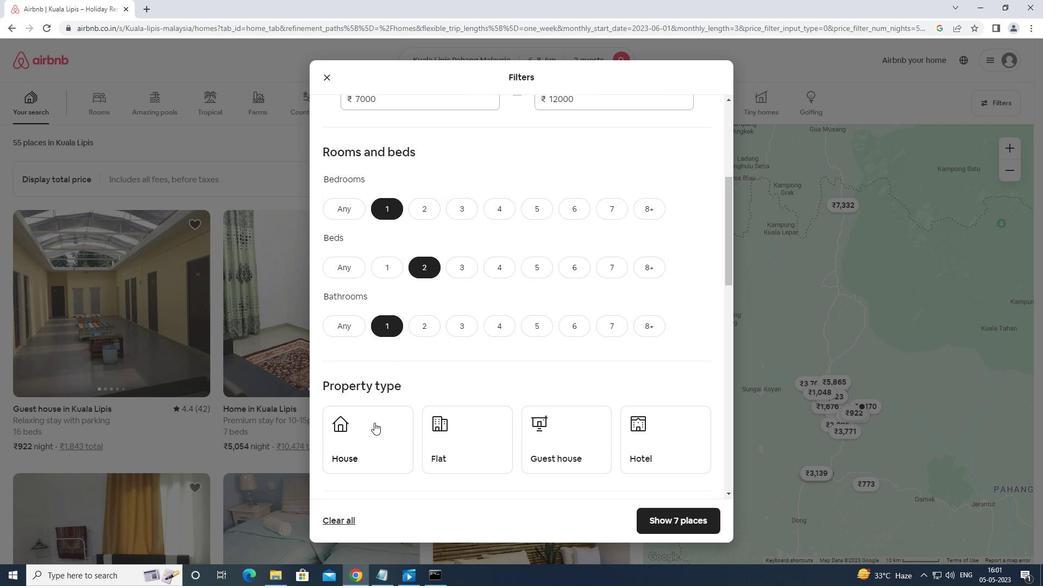 
Action: Mouse moved to (442, 436)
Screenshot: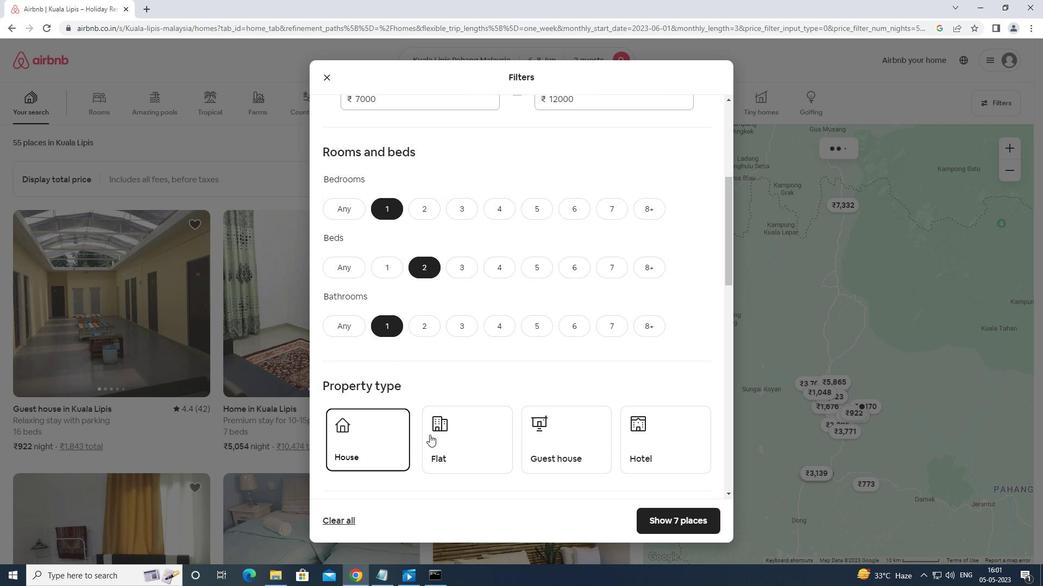 
Action: Mouse pressed left at (442, 436)
Screenshot: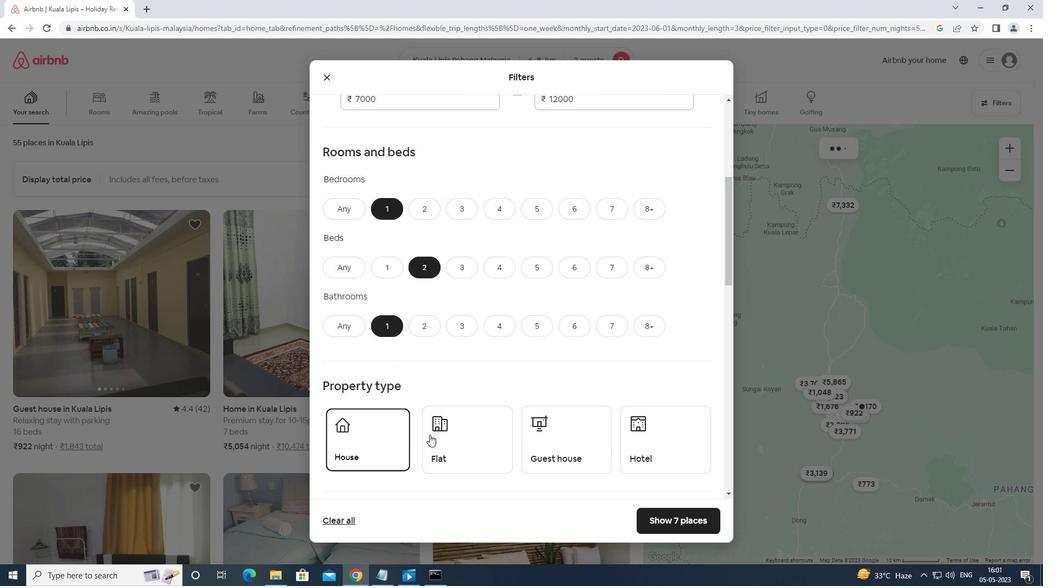 
Action: Mouse moved to (470, 428)
Screenshot: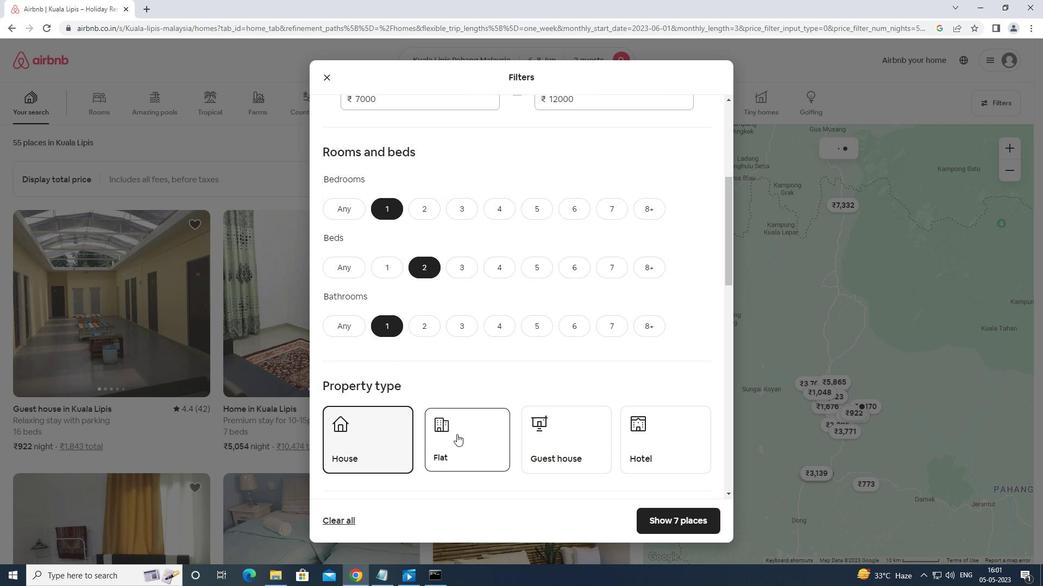 
Action: Mouse scrolled (470, 427) with delta (0, 0)
Screenshot: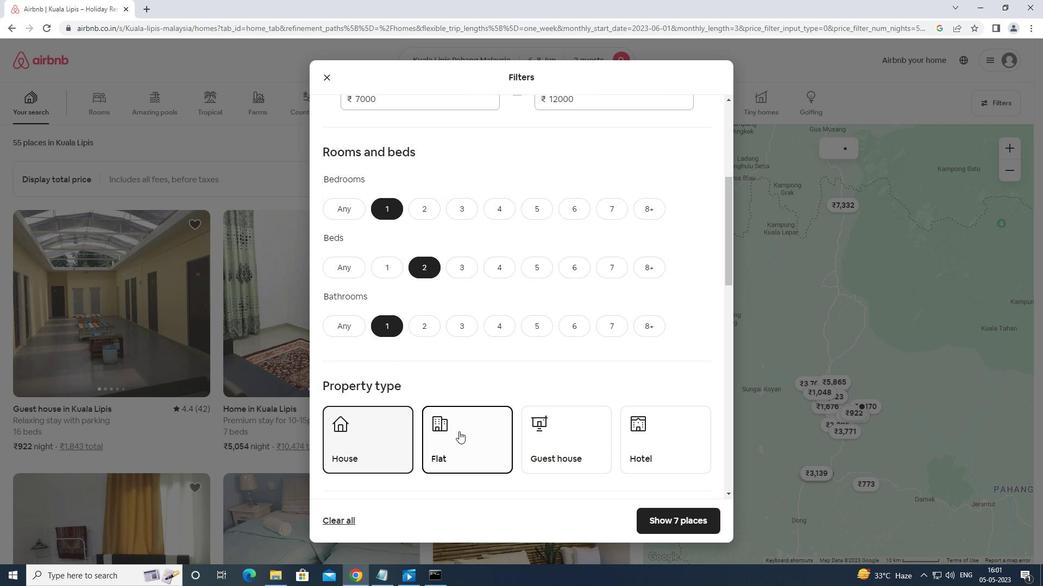 
Action: Mouse moved to (472, 428)
Screenshot: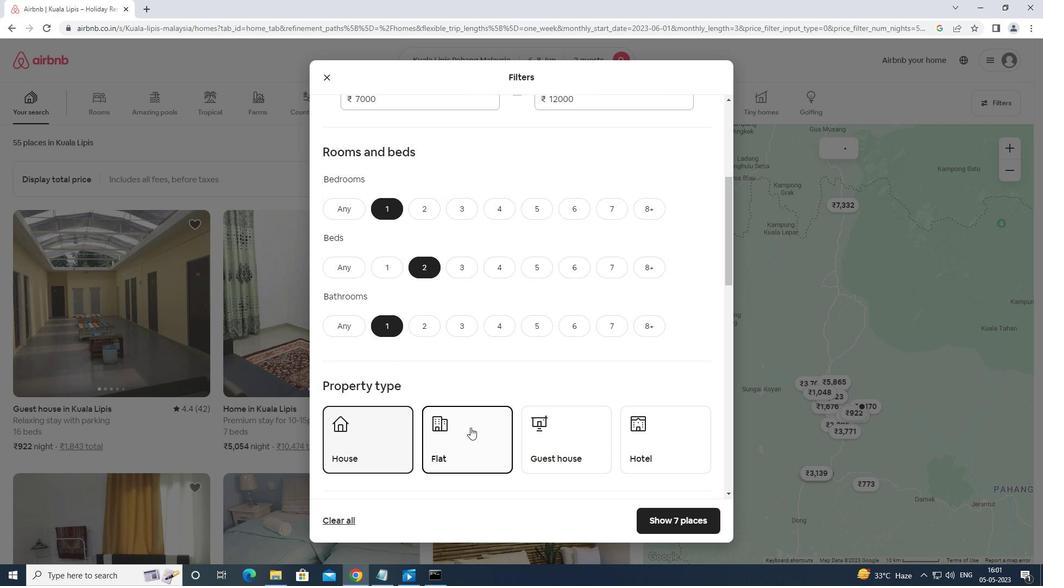 
Action: Mouse scrolled (472, 427) with delta (0, 0)
Screenshot: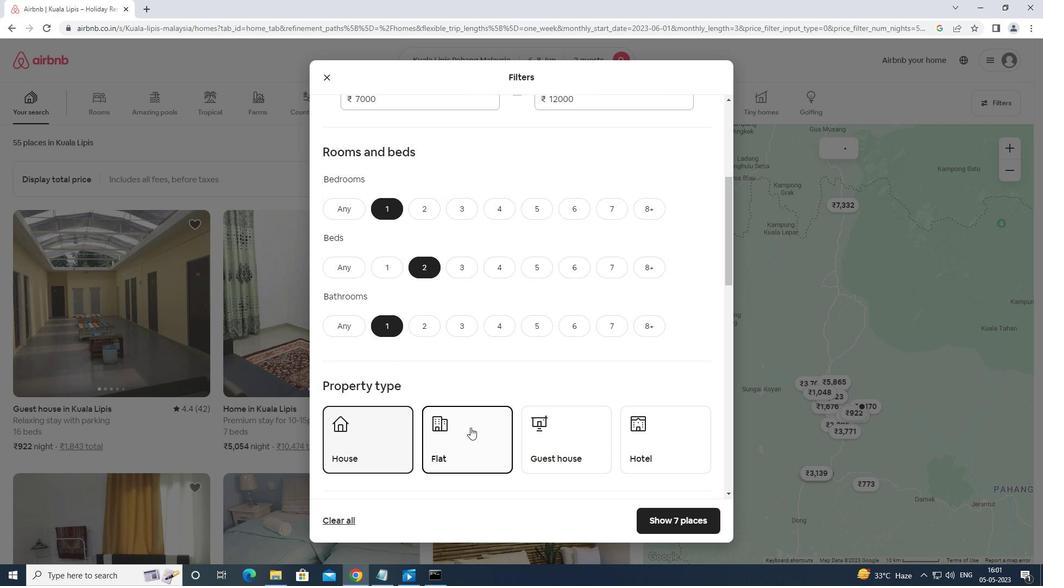 
Action: Mouse moved to (564, 338)
Screenshot: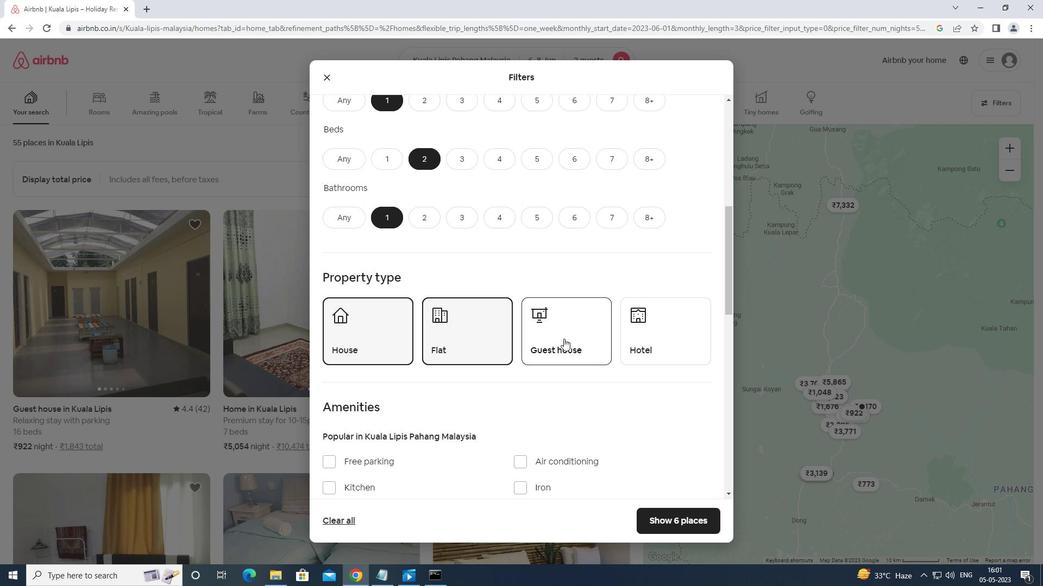 
Action: Mouse pressed left at (564, 338)
Screenshot: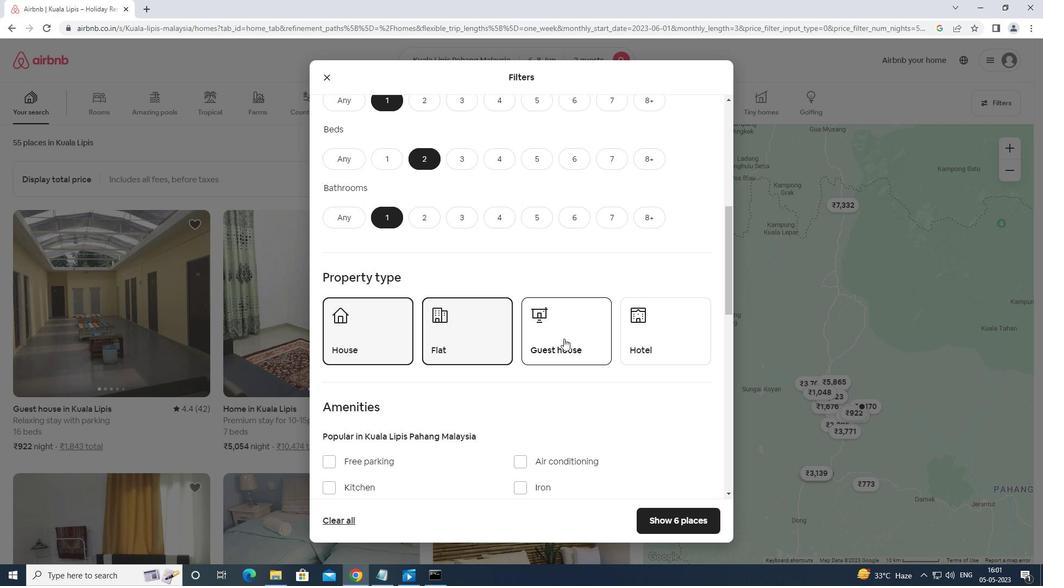 
Action: Mouse moved to (564, 338)
Screenshot: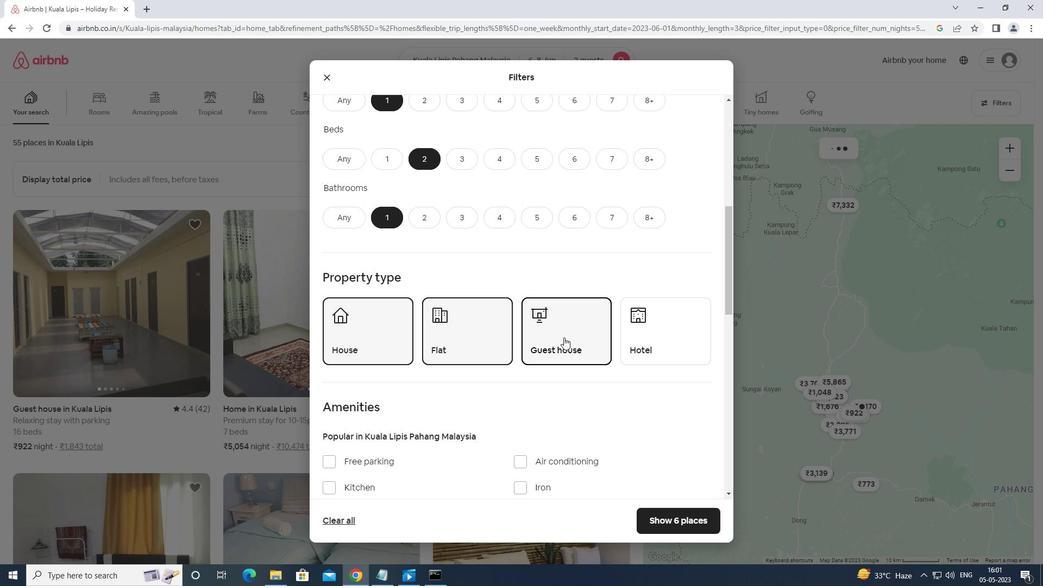
Action: Mouse scrolled (564, 338) with delta (0, 0)
Screenshot: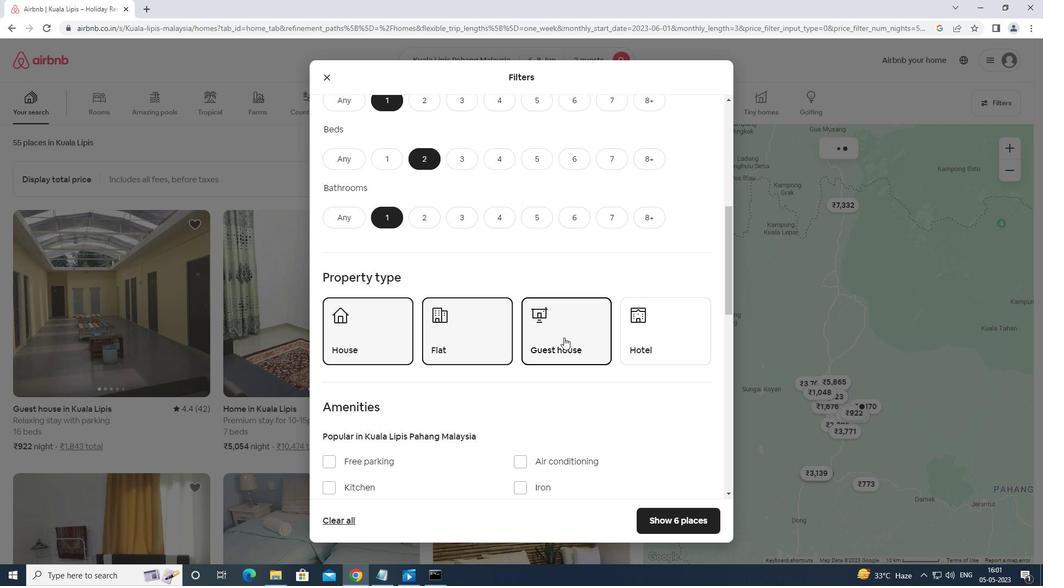 
Action: Mouse moved to (564, 340)
Screenshot: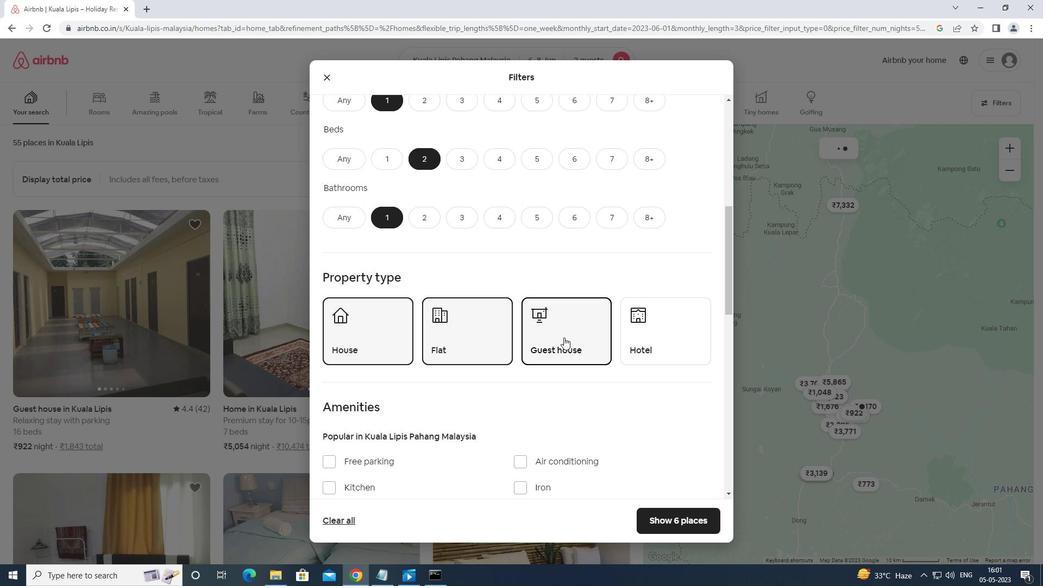 
Action: Mouse scrolled (564, 339) with delta (0, 0)
Screenshot: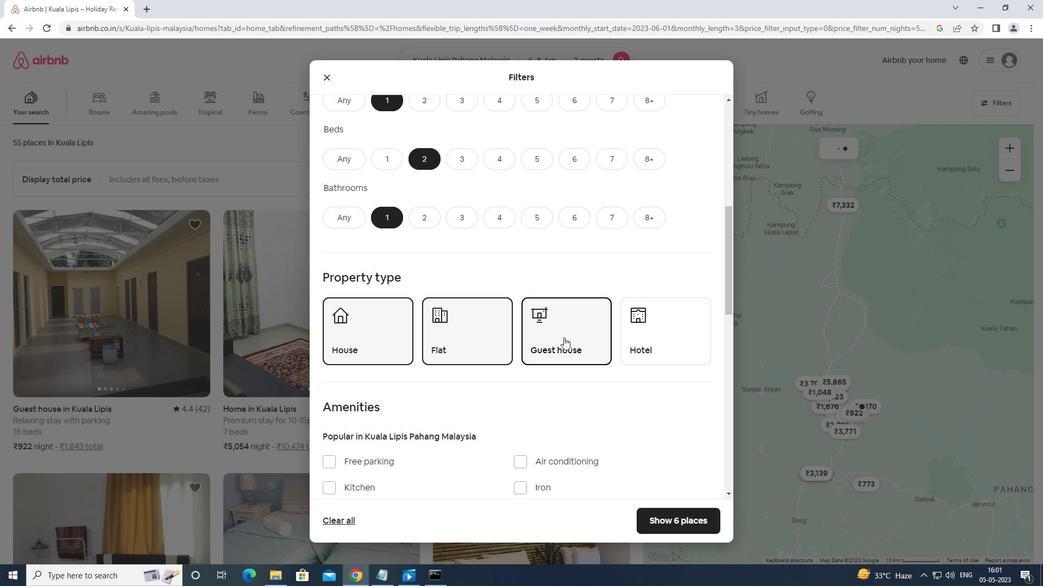 
Action: Mouse moved to (564, 340)
Screenshot: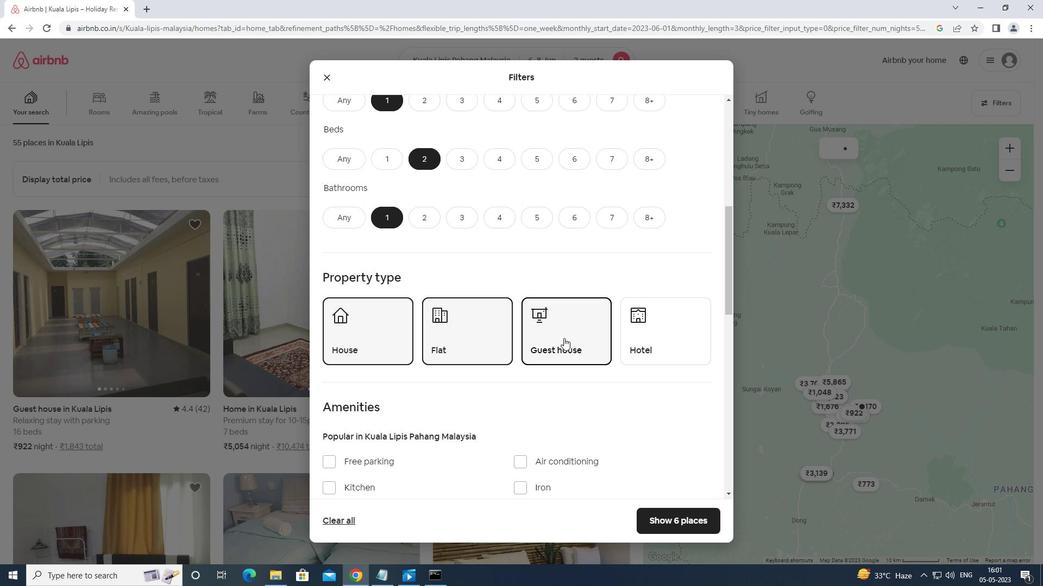 
Action: Mouse scrolled (564, 340) with delta (0, 0)
Screenshot: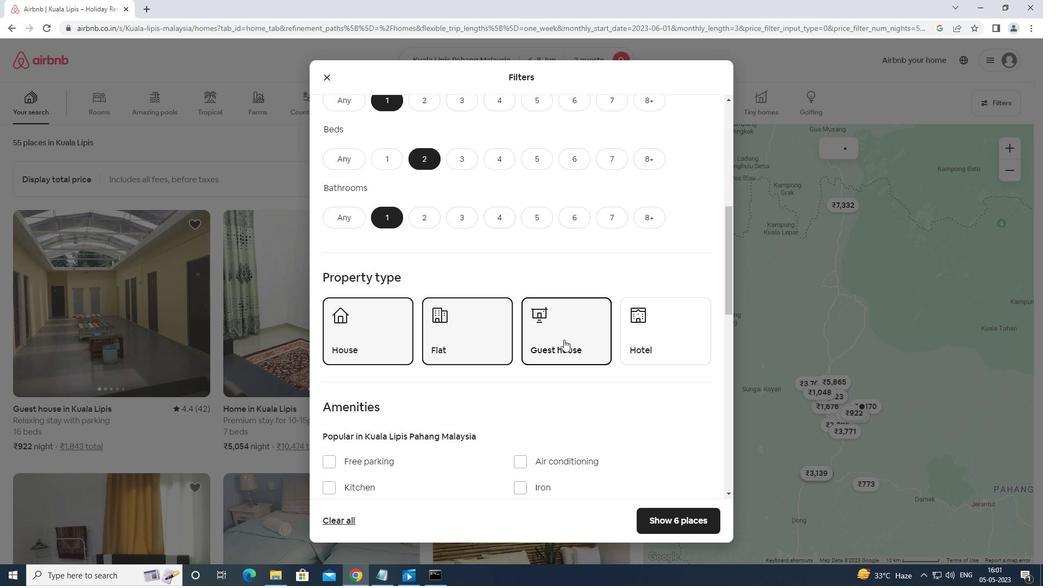 
Action: Mouse moved to (561, 348)
Screenshot: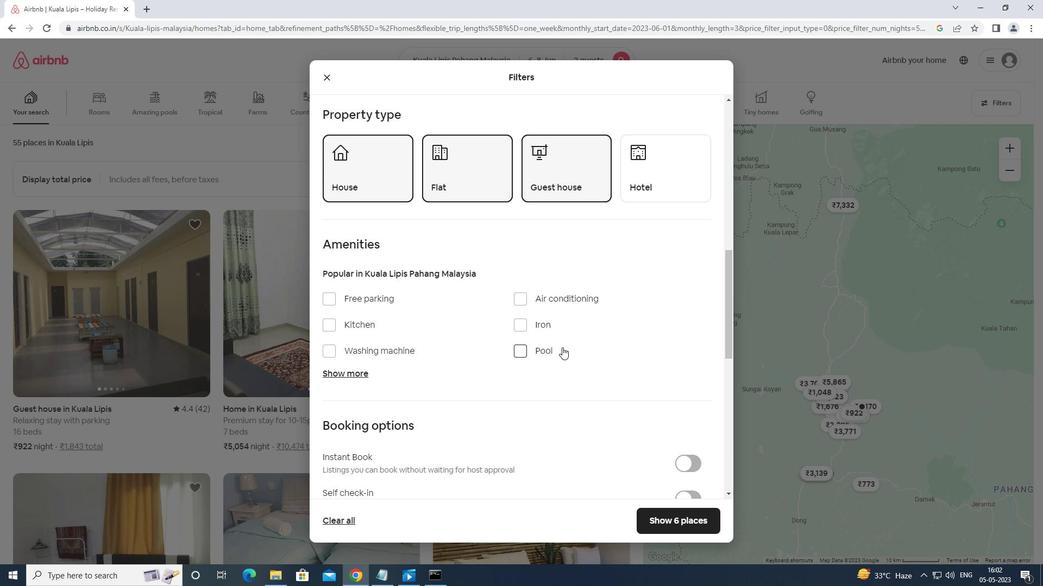 
Action: Mouse scrolled (561, 347) with delta (0, 0)
Screenshot: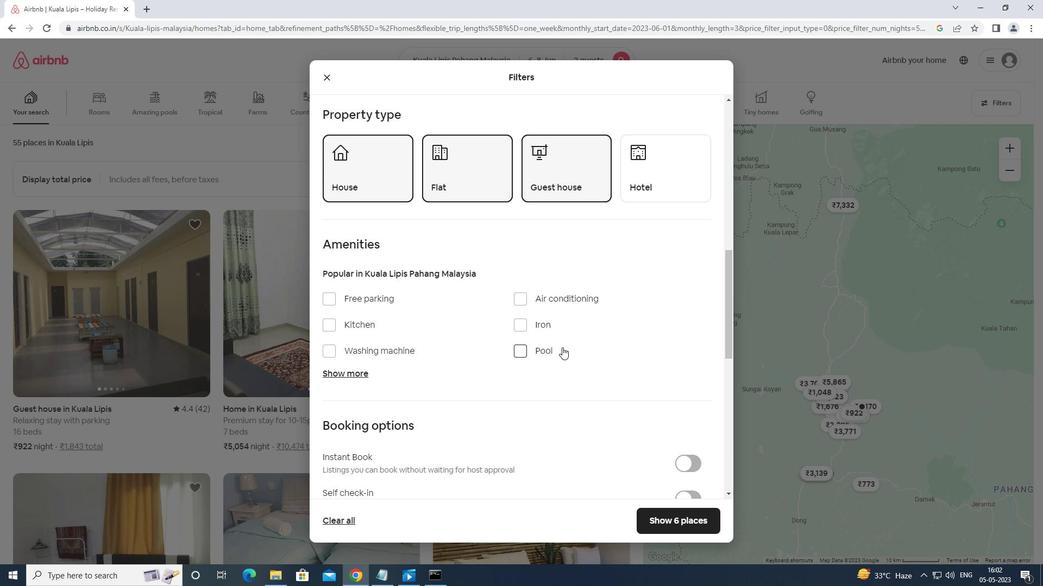 
Action: Mouse scrolled (561, 347) with delta (0, 0)
Screenshot: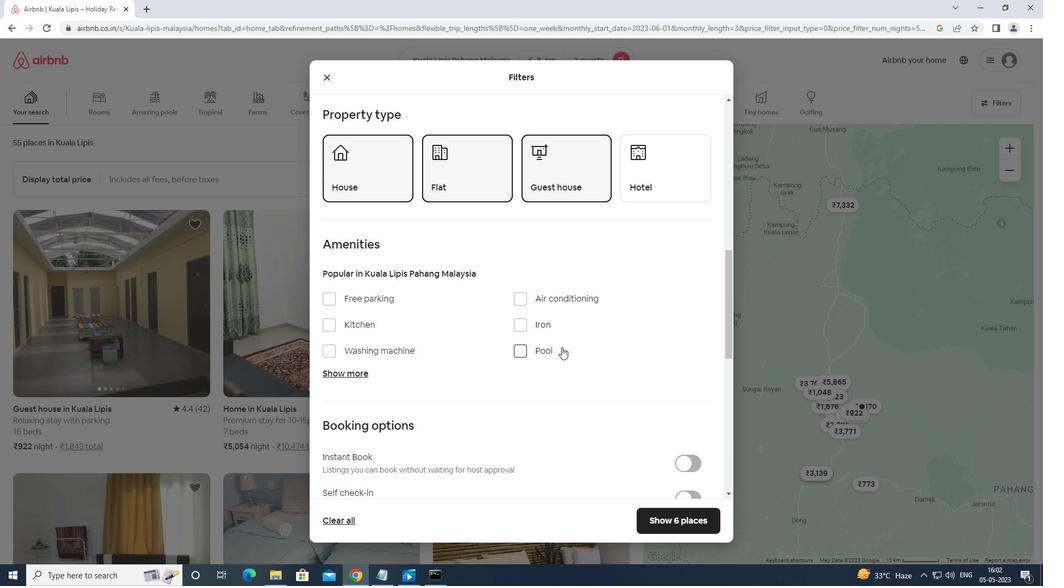 
Action: Mouse scrolled (561, 347) with delta (0, 0)
Screenshot: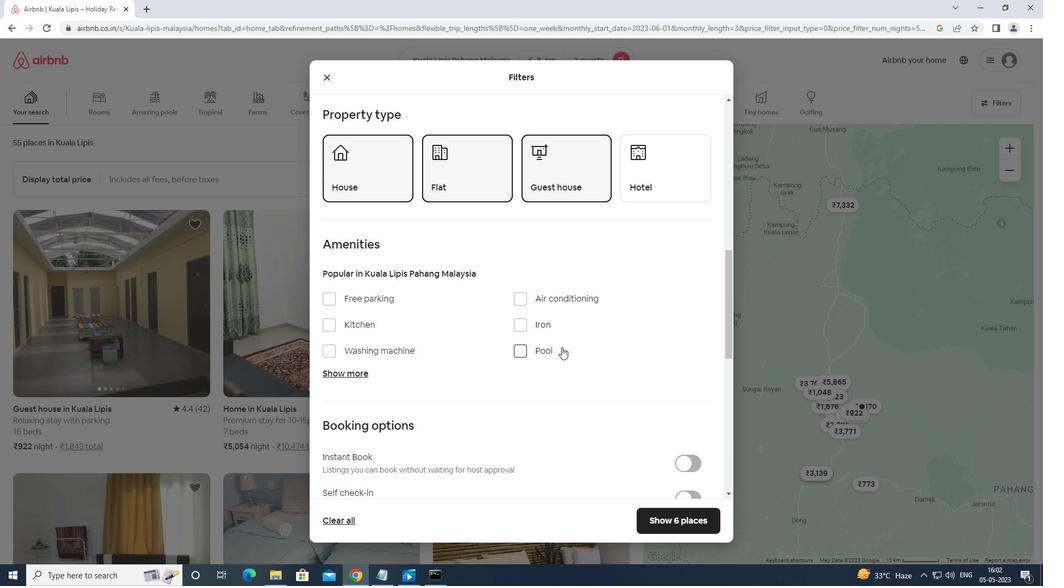 
Action: Mouse moved to (559, 352)
Screenshot: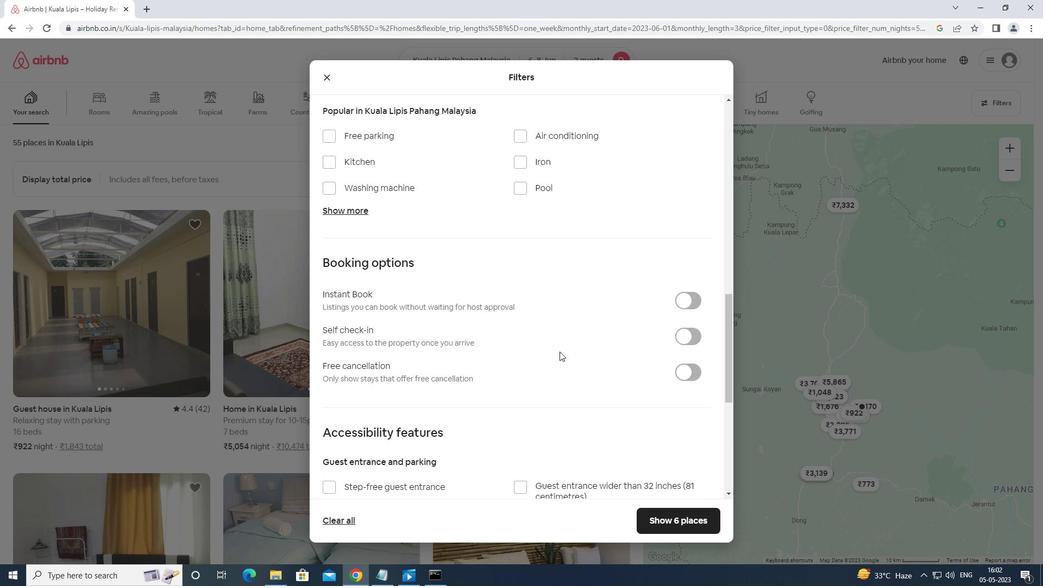 
Action: Mouse scrolled (559, 352) with delta (0, 0)
Screenshot: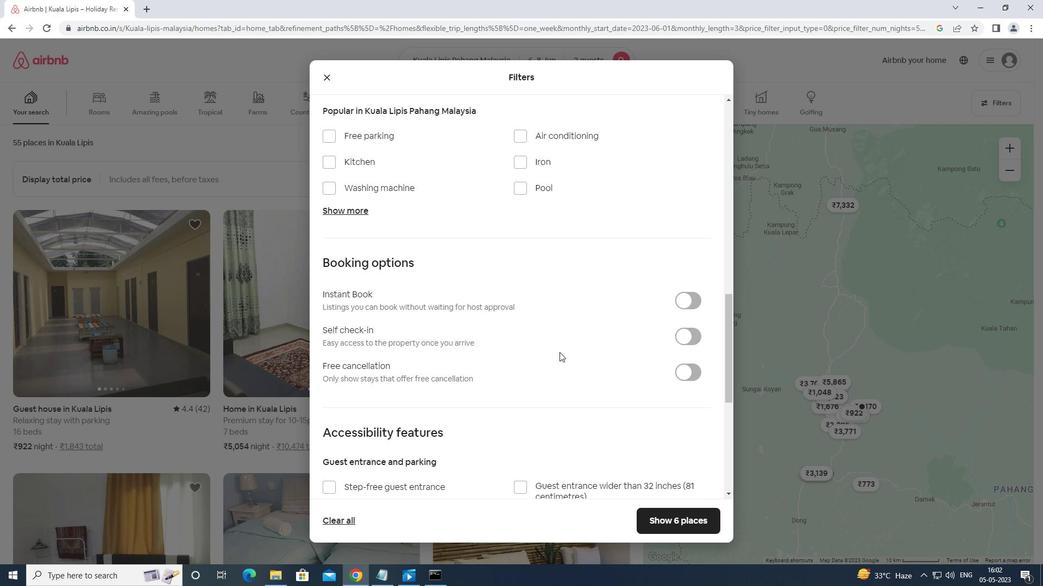 
Action: Mouse moved to (682, 283)
Screenshot: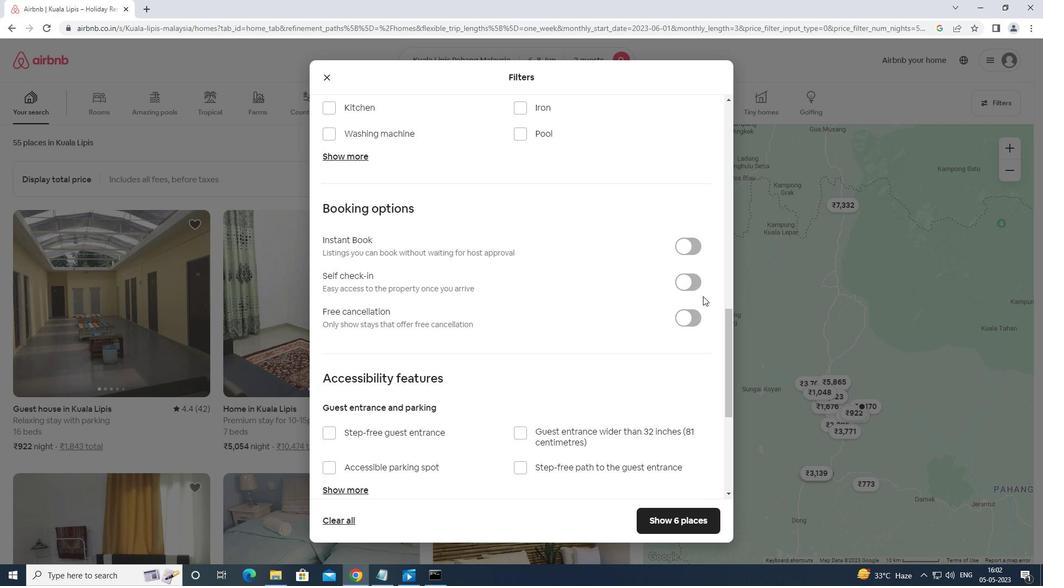 
Action: Mouse pressed left at (682, 283)
Screenshot: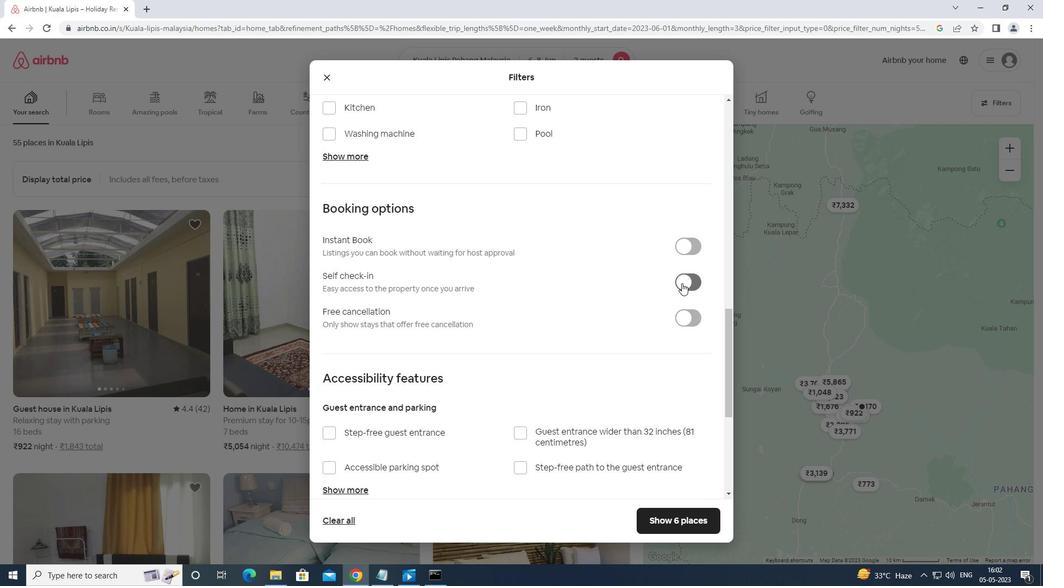 
Action: Mouse moved to (684, 288)
Screenshot: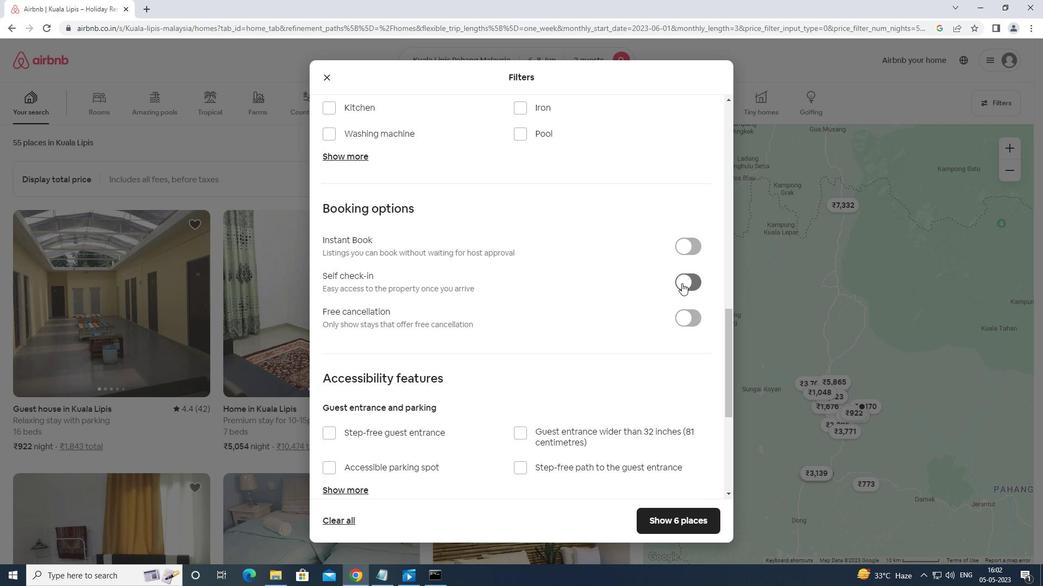 
Action: Mouse scrolled (684, 287) with delta (0, 0)
Screenshot: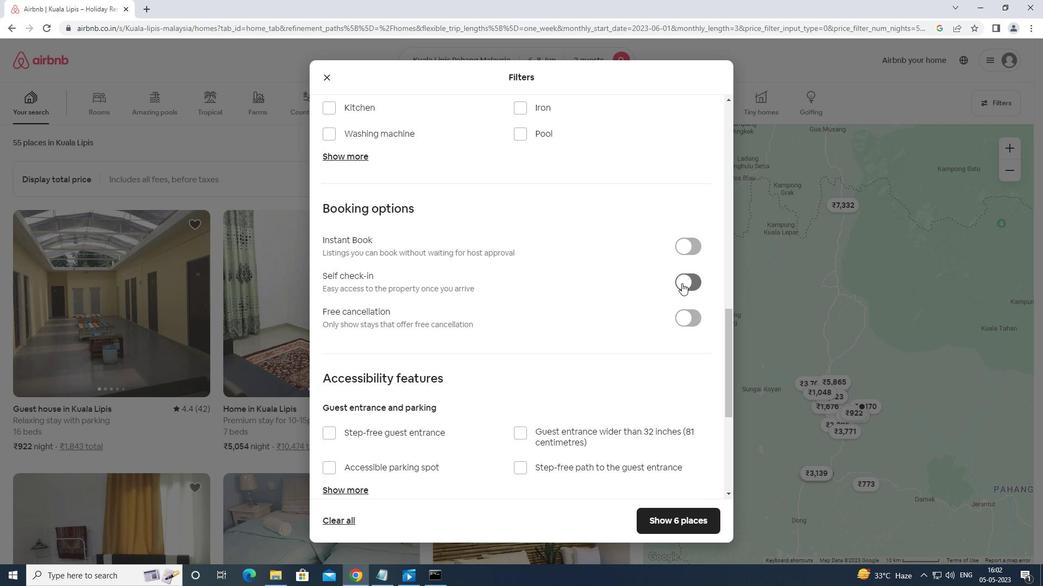 
Action: Mouse moved to (684, 290)
Screenshot: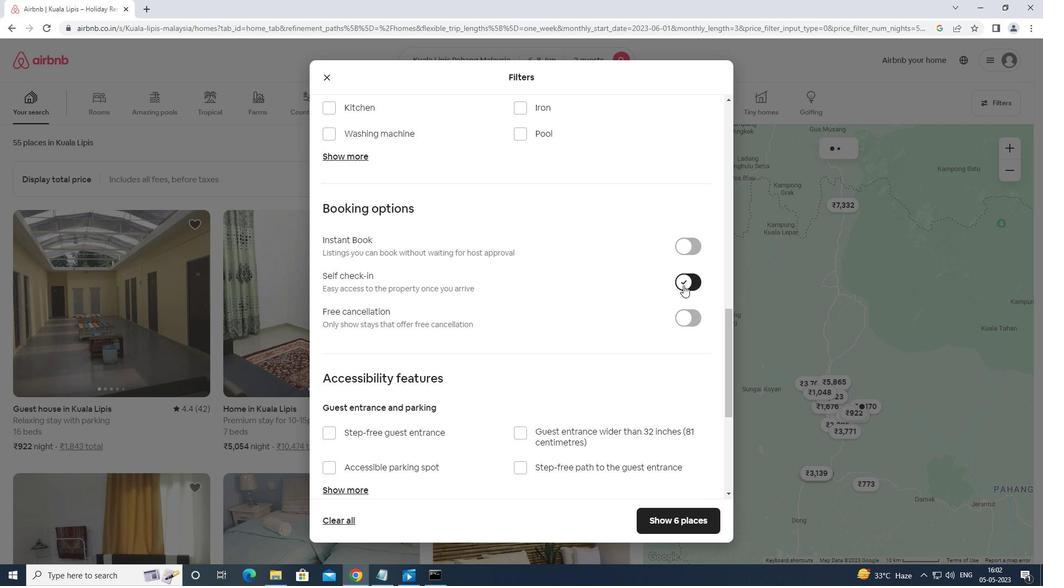 
Action: Mouse scrolled (684, 290) with delta (0, 0)
Screenshot: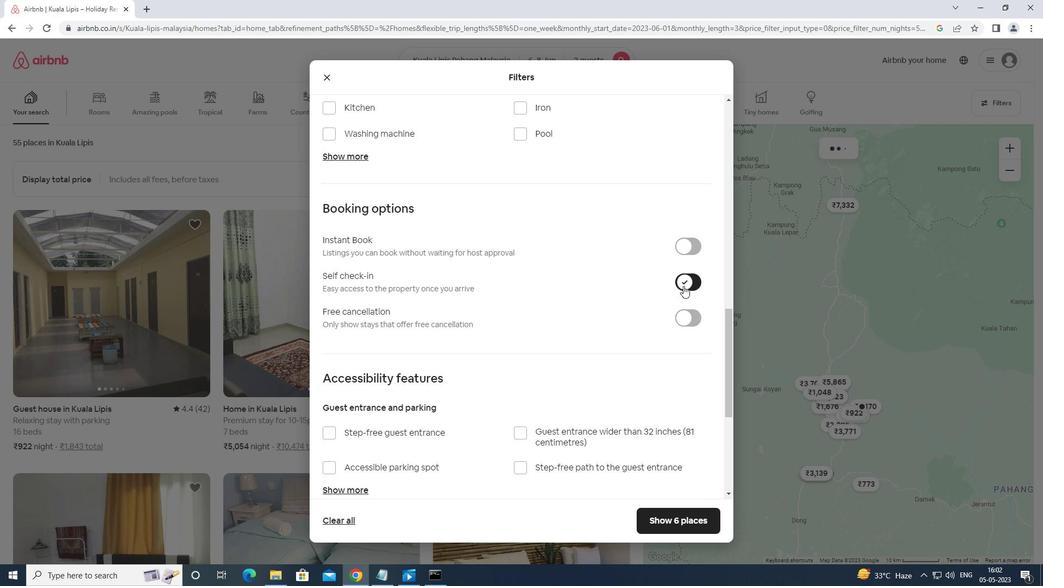 
Action: Mouse moved to (684, 291)
Screenshot: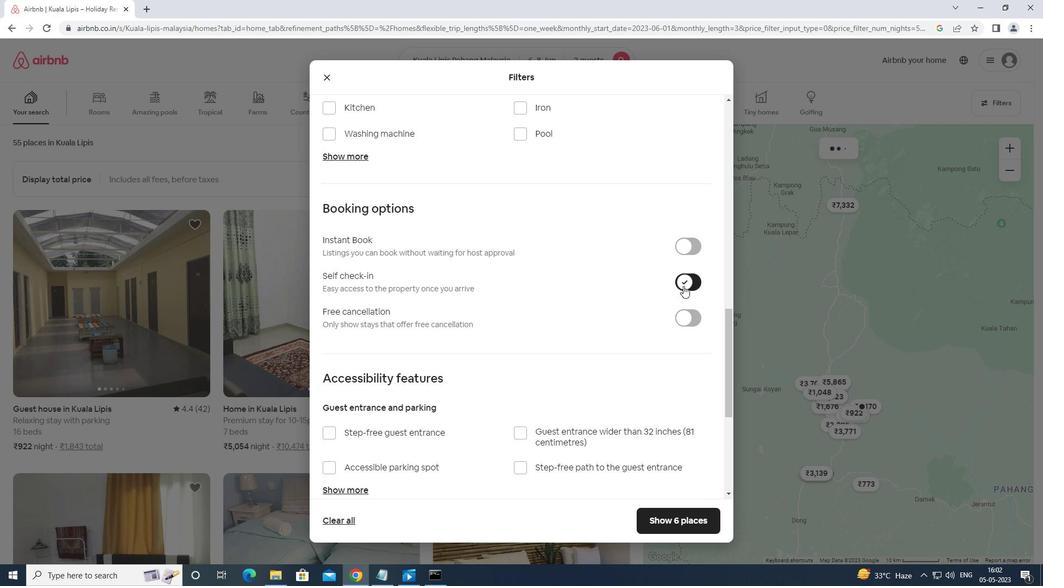 
Action: Mouse scrolled (684, 290) with delta (0, 0)
Screenshot: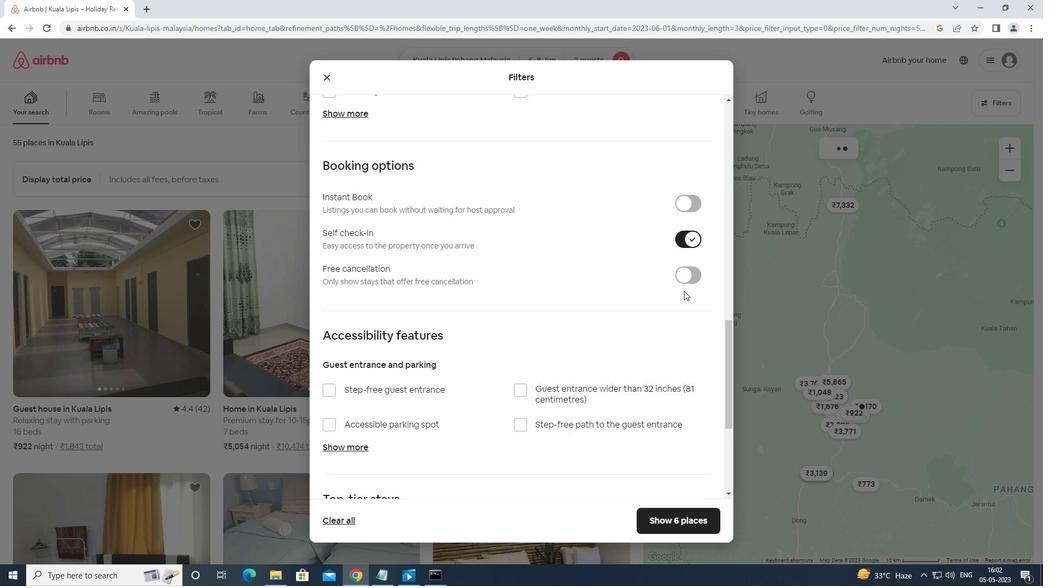 
Action: Mouse moved to (684, 291)
Screenshot: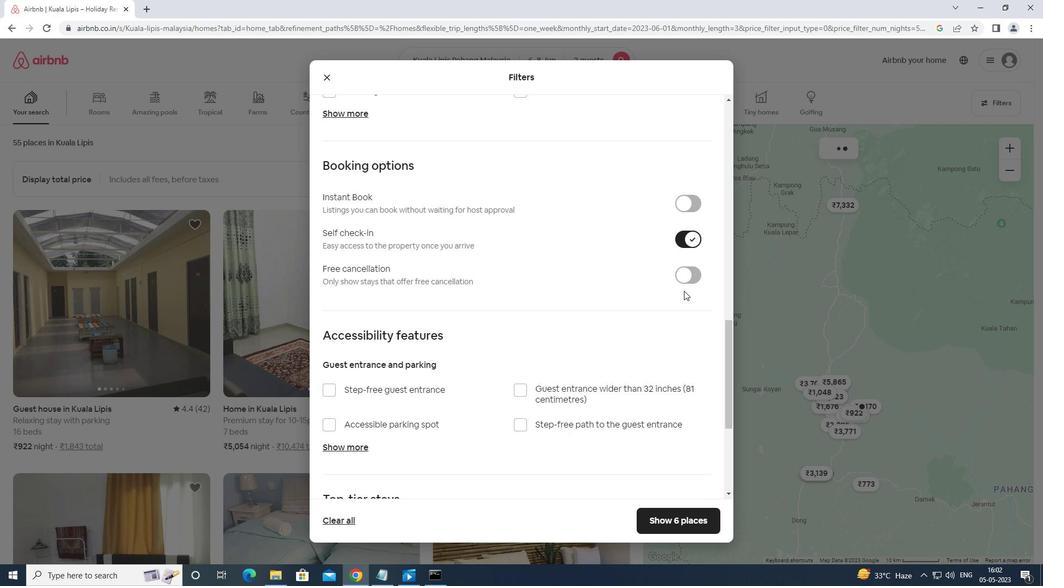 
Action: Mouse scrolled (684, 291) with delta (0, 0)
Screenshot: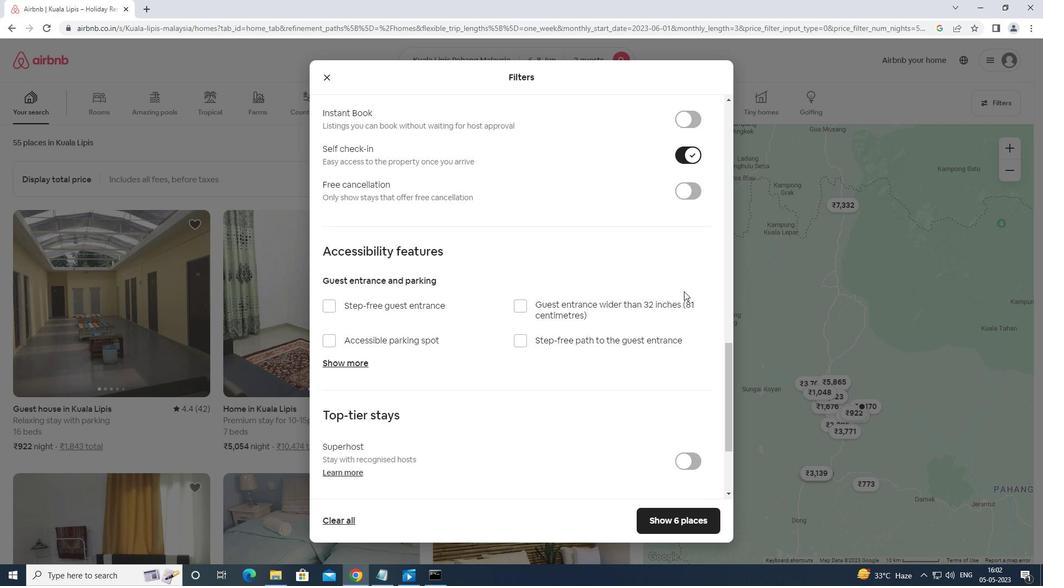 
Action: Mouse moved to (682, 295)
Screenshot: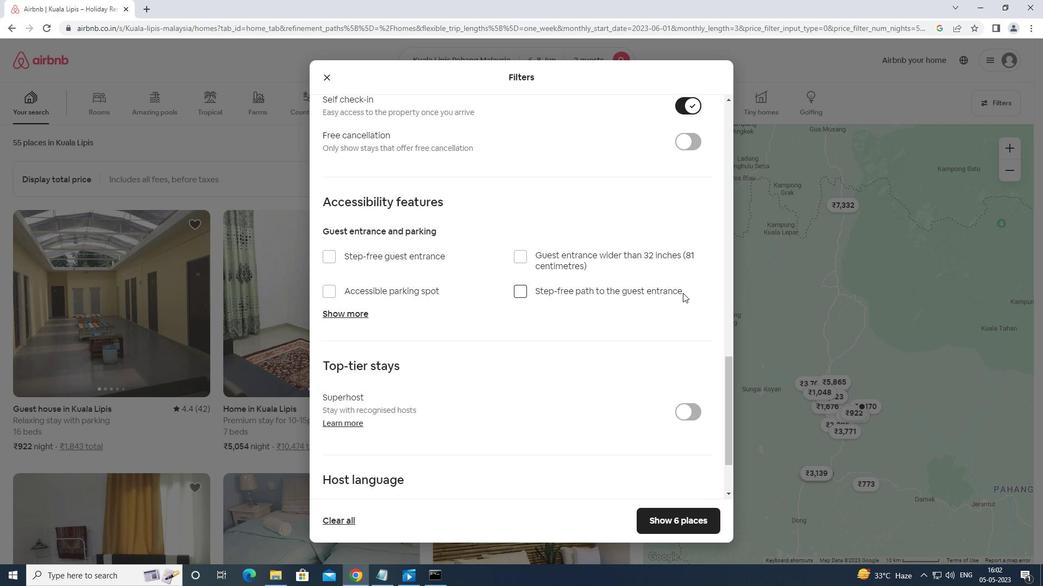 
Action: Mouse scrolled (682, 294) with delta (0, 0)
Screenshot: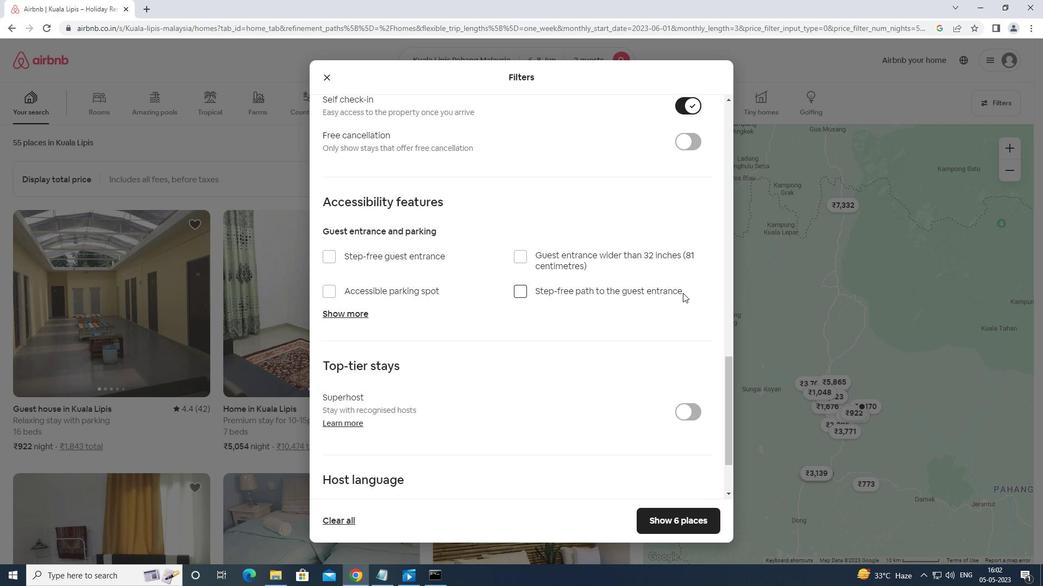 
Action: Mouse moved to (681, 295)
Screenshot: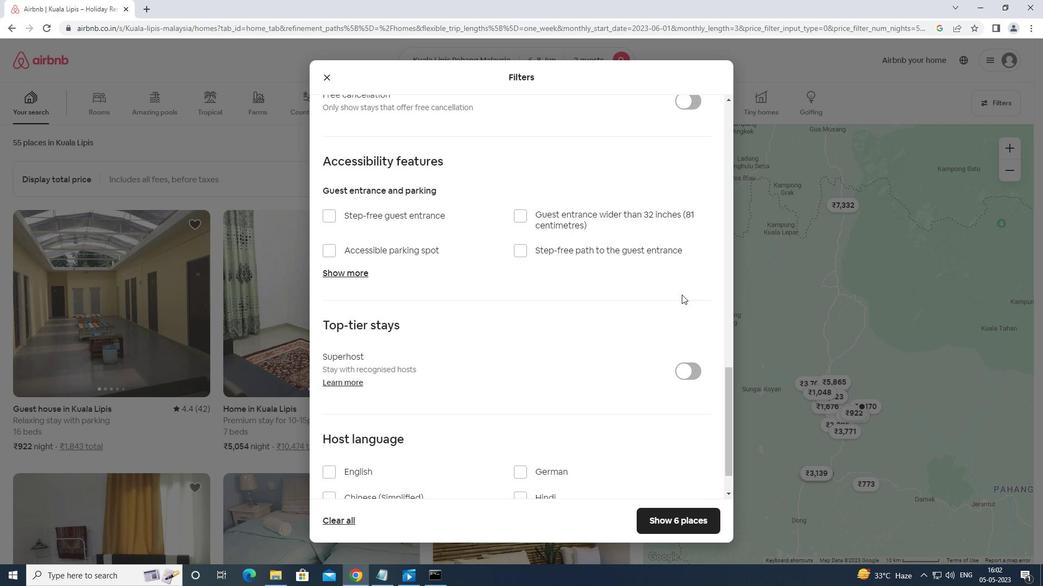 
Action: Mouse scrolled (681, 295) with delta (0, 0)
Screenshot: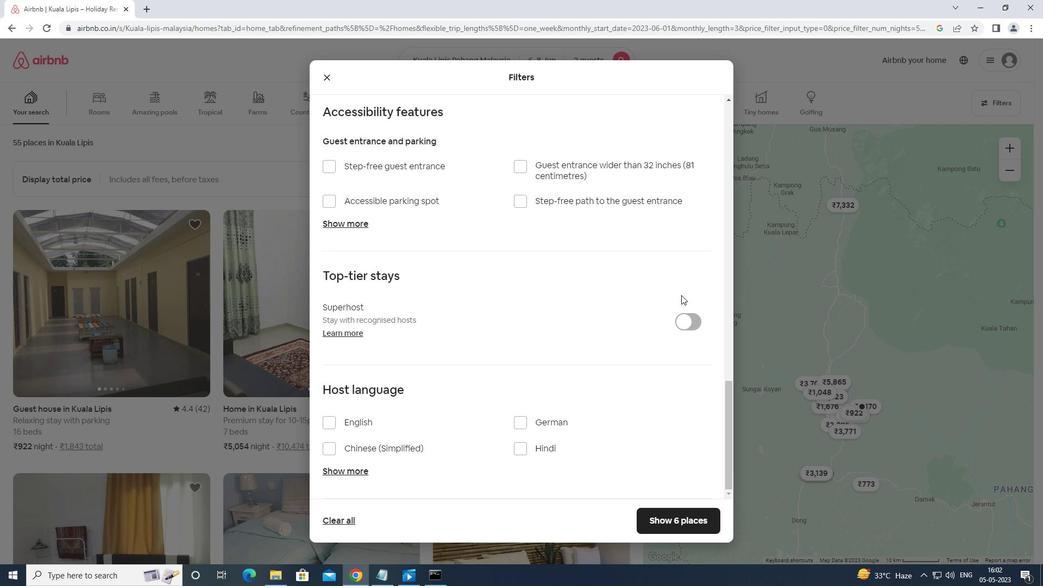 
Action: Mouse scrolled (681, 295) with delta (0, 0)
Screenshot: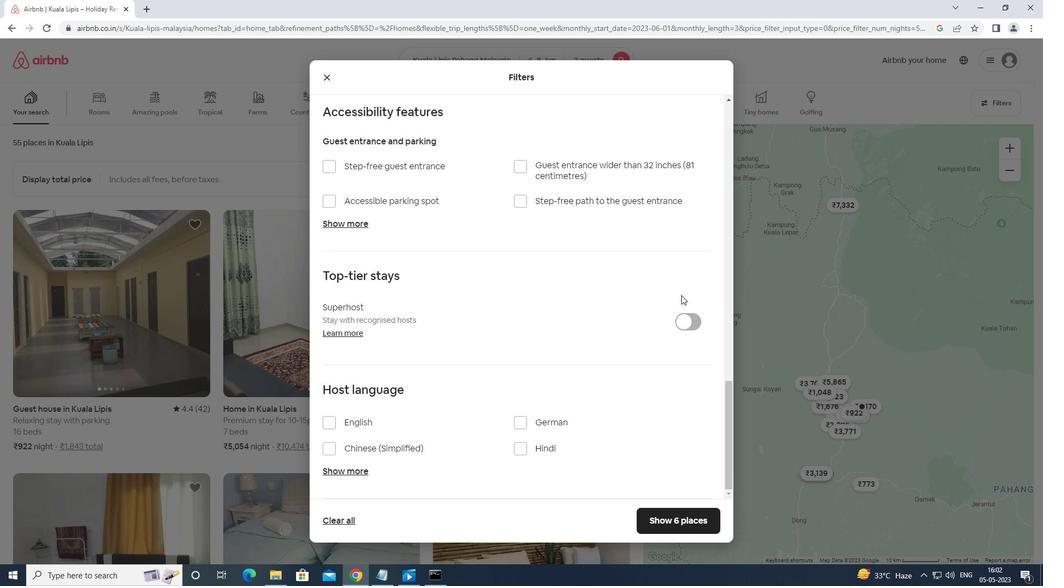 
Action: Mouse moved to (332, 422)
Screenshot: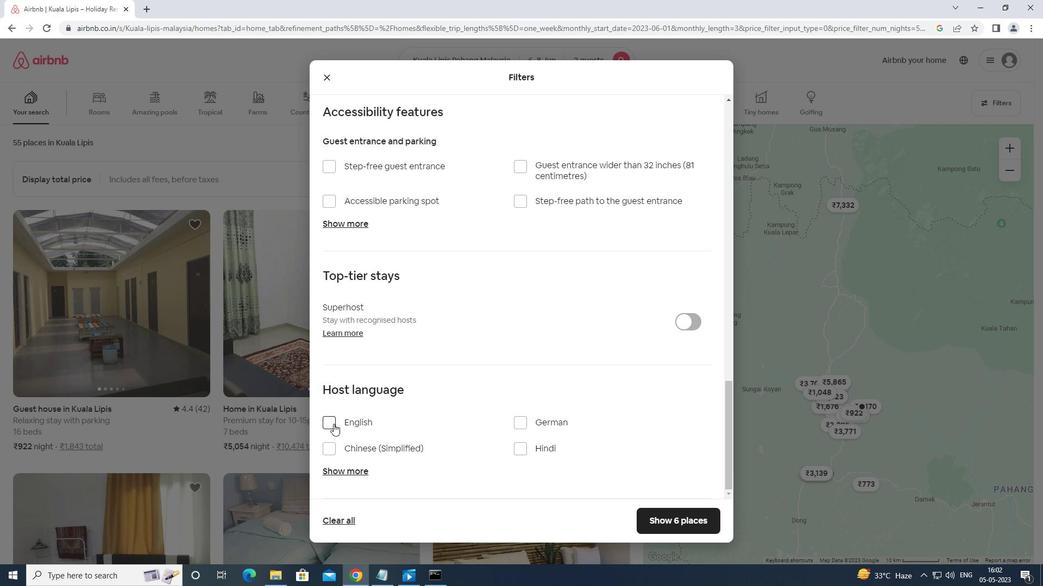 
Action: Mouse pressed left at (332, 422)
Screenshot: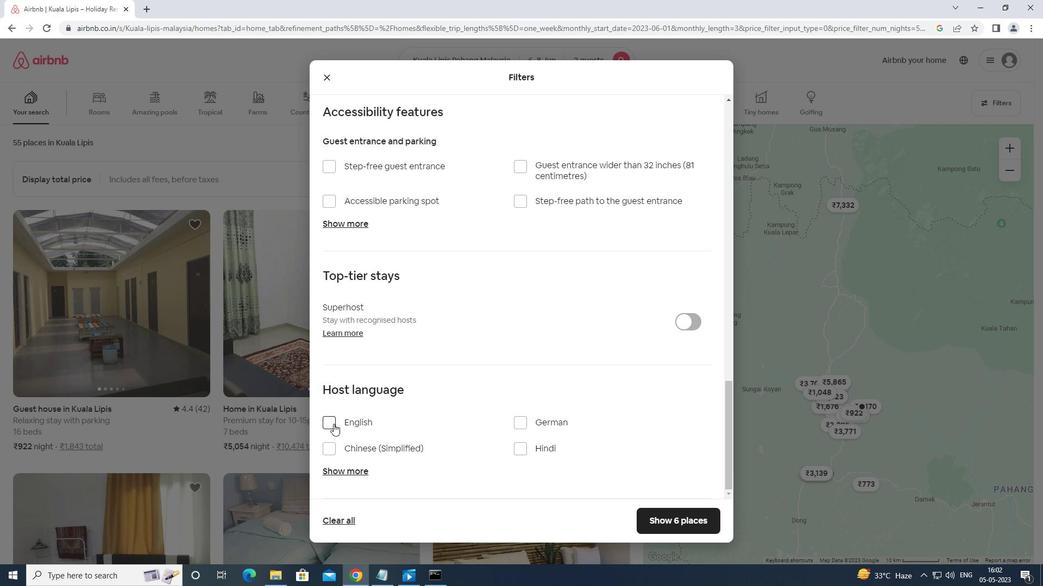 
Action: Mouse moved to (668, 522)
Screenshot: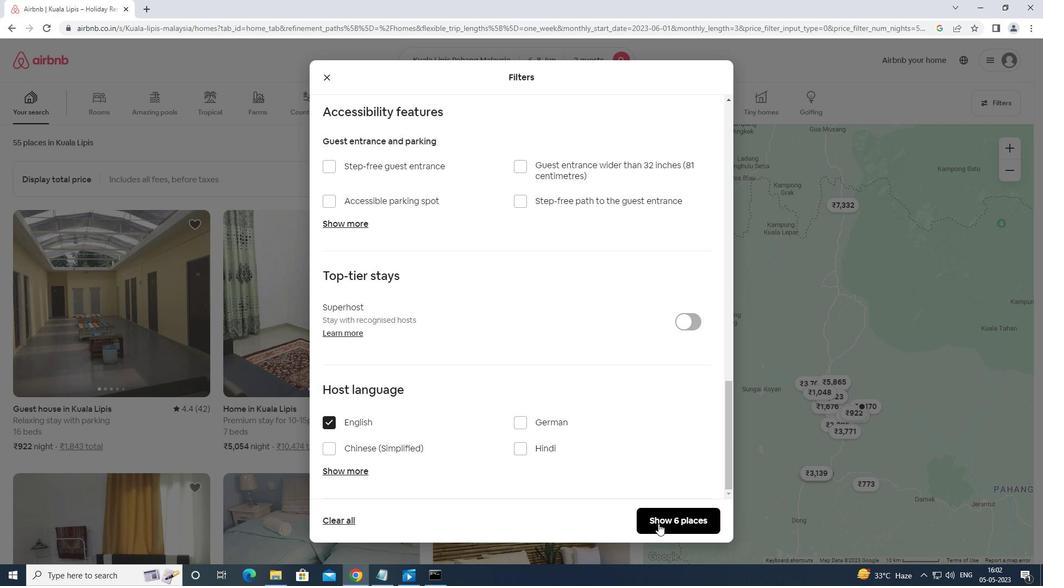 
Action: Mouse pressed left at (668, 522)
Screenshot: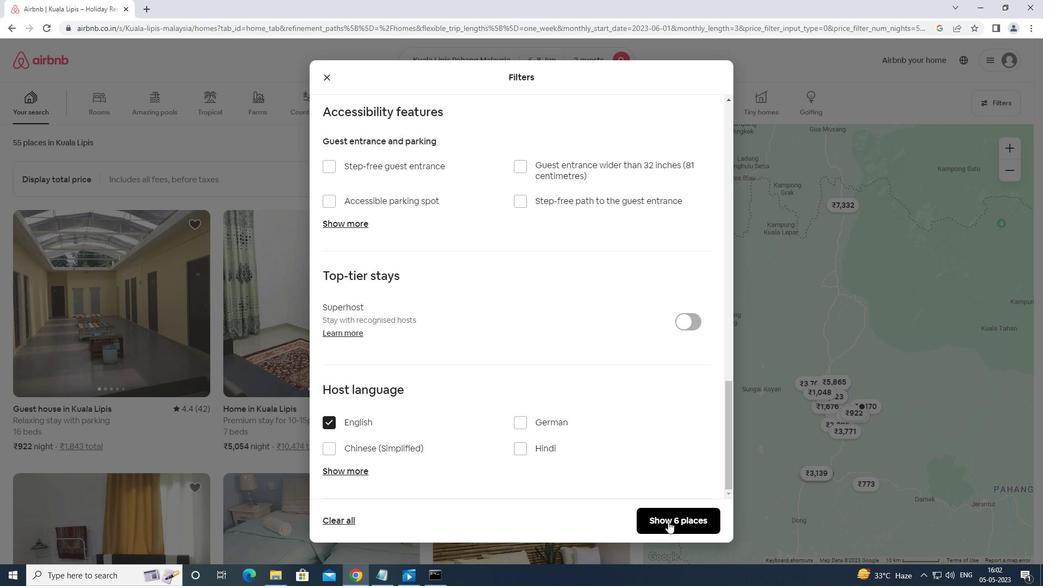 
Action: Mouse moved to (611, 534)
Screenshot: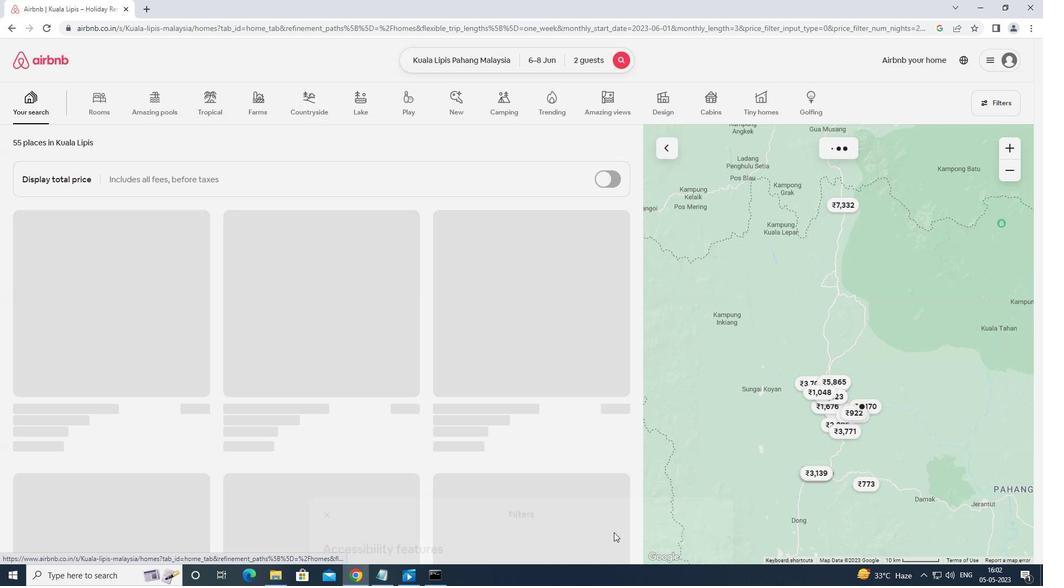
